 Task: Create a Board called Board0000000007 in Workspace WS0000000003 in Trello with Visibility as Workspace. Create a Board called Board0000000008 in Workspace WS0000000003 in Trello with Visibility as Private. Create a Board called Board0000000009 in Workspace WS0000000003 in Trello with Visibility as Public. Create Card Card0000000025 in Board Board0000000007 in Workspace WS0000000003 in Trello. Create Card Card0000000026 in Board Board0000000007 in Workspace WS0000000003 in Trello
Action: Mouse moved to (549, 36)
Screenshot: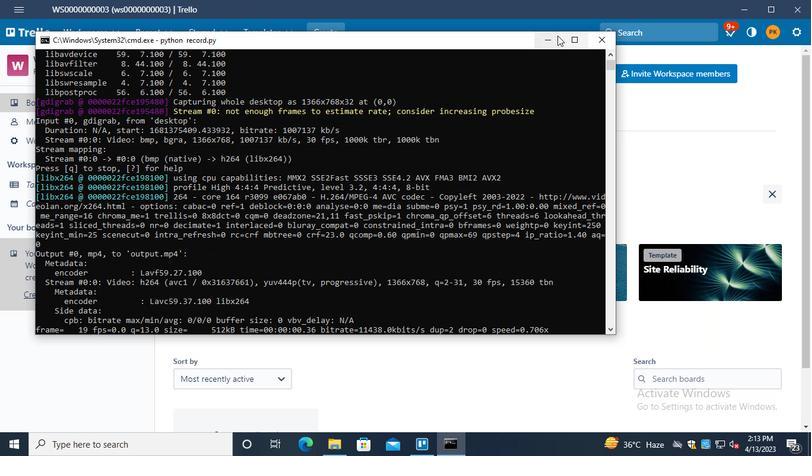 
Action: Mouse pressed left at (549, 36)
Screenshot: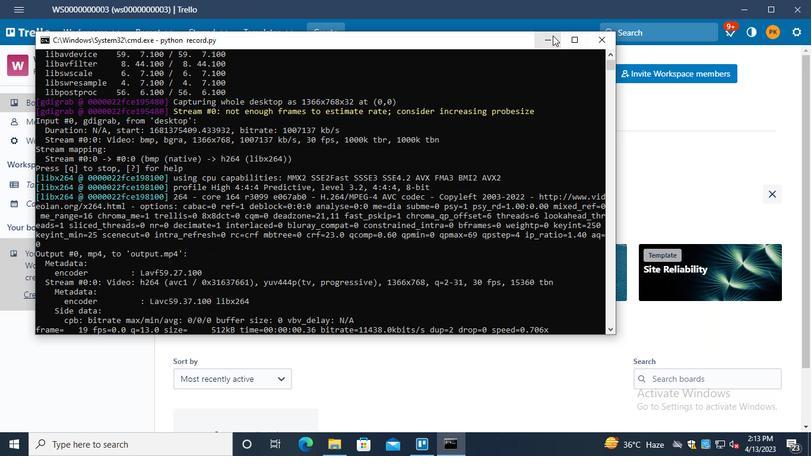 
Action: Mouse moved to (400, 71)
Screenshot: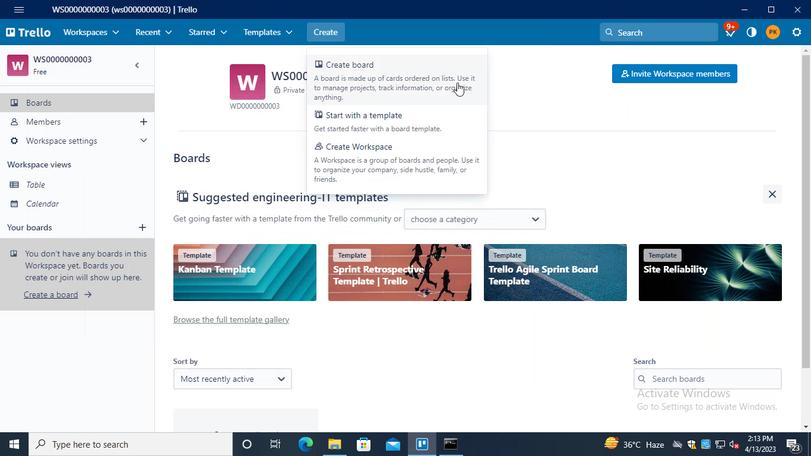 
Action: Mouse pressed left at (400, 71)
Screenshot: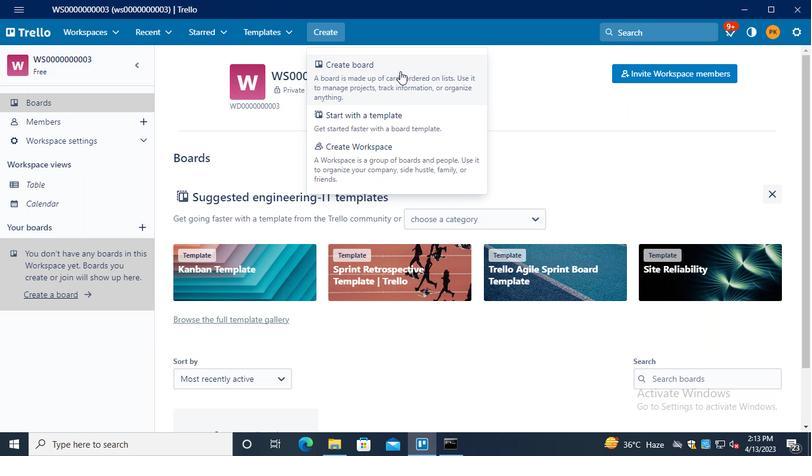 
Action: Mouse moved to (367, 248)
Screenshot: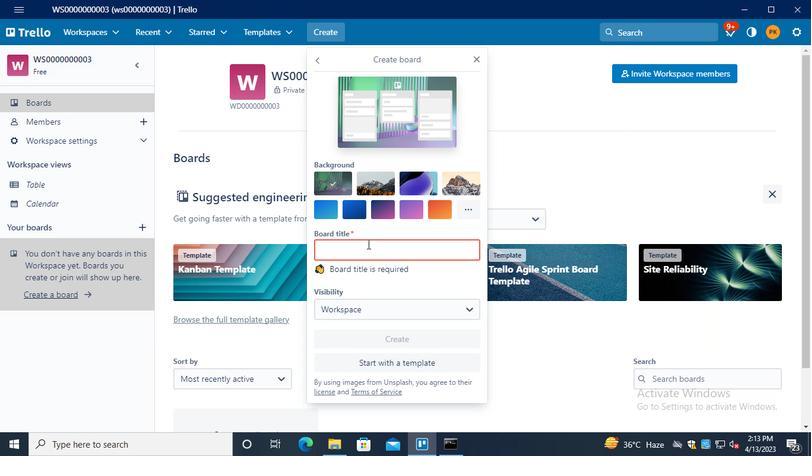 
Action: Keyboard Key.shift
Screenshot: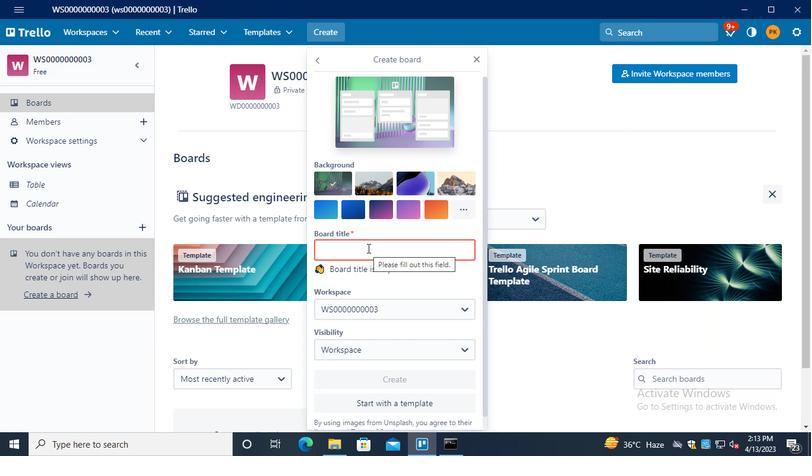 
Action: Keyboard Key.shift
Screenshot: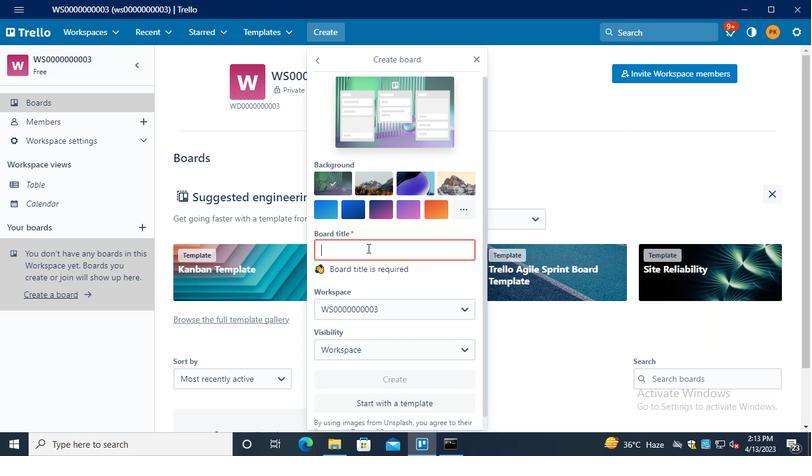 
Action: Keyboard Key.shift
Screenshot: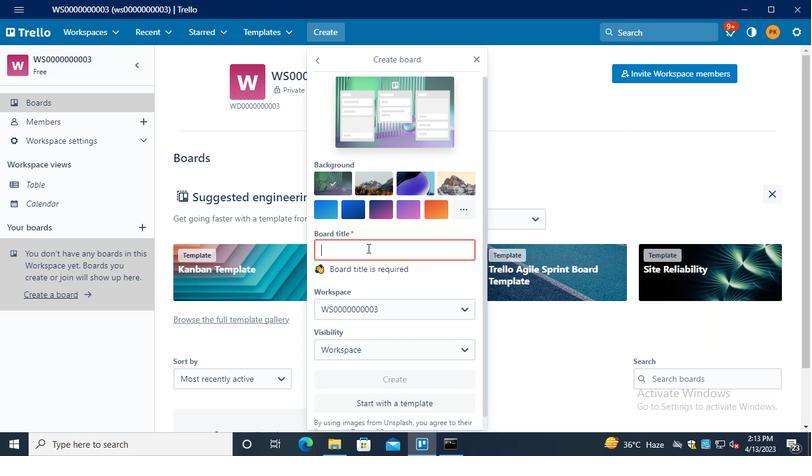 
Action: Keyboard Key.shift
Screenshot: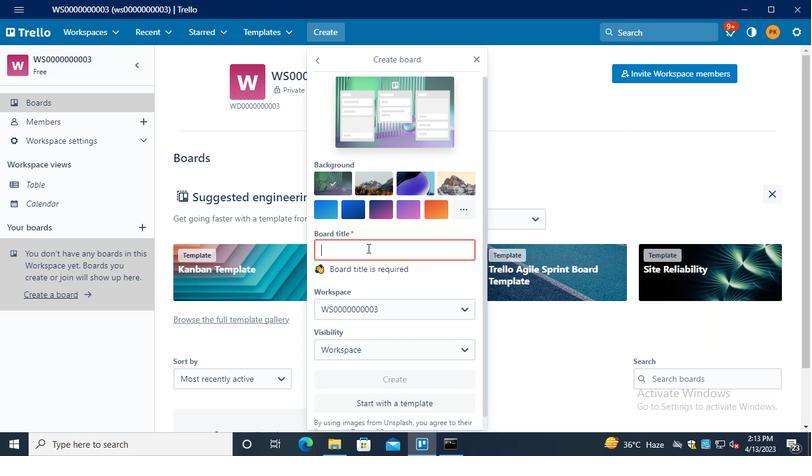 
Action: Keyboard Key.shift
Screenshot: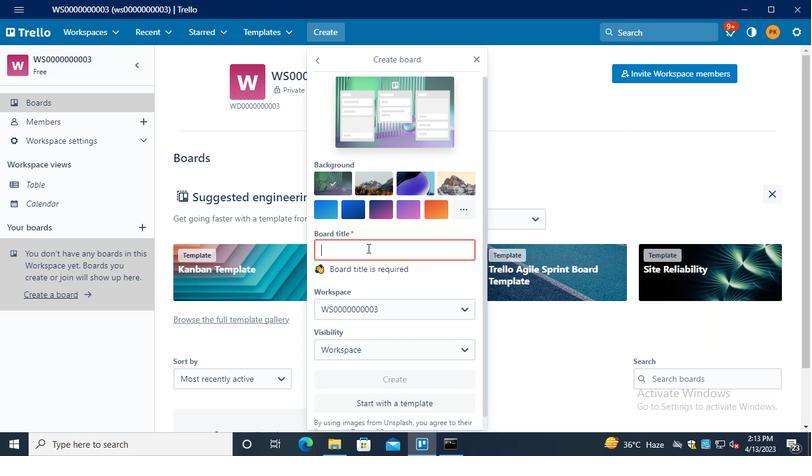 
Action: Keyboard Key.shift
Screenshot: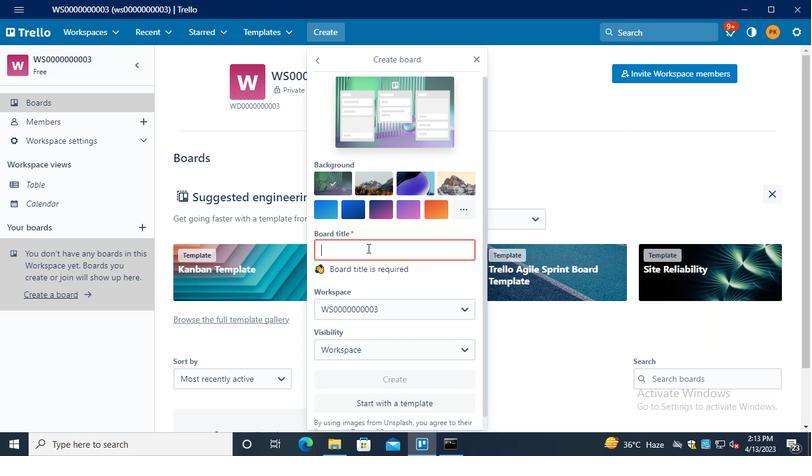 
Action: Keyboard Key.shift
Screenshot: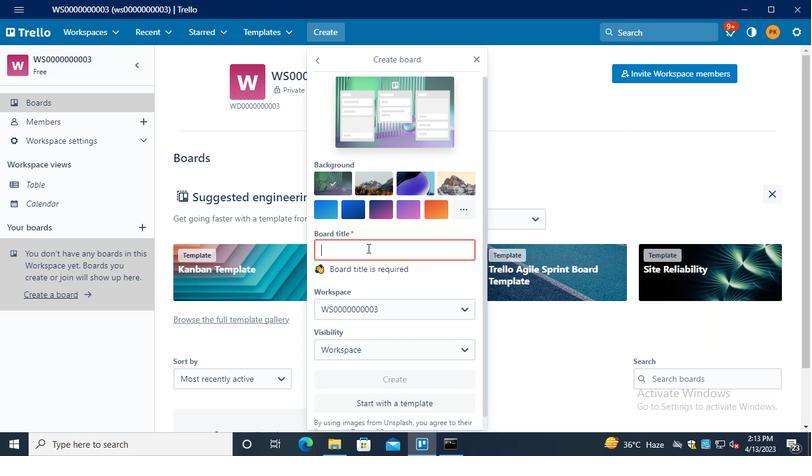 
Action: Keyboard Key.shift
Screenshot: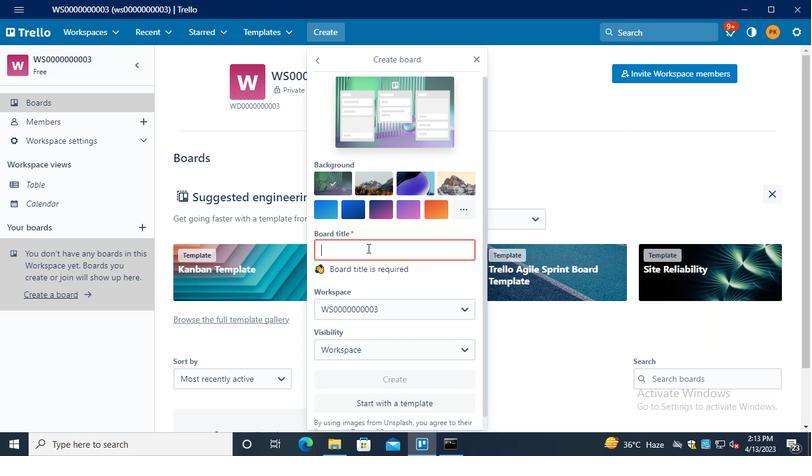 
Action: Keyboard Key.shift
Screenshot: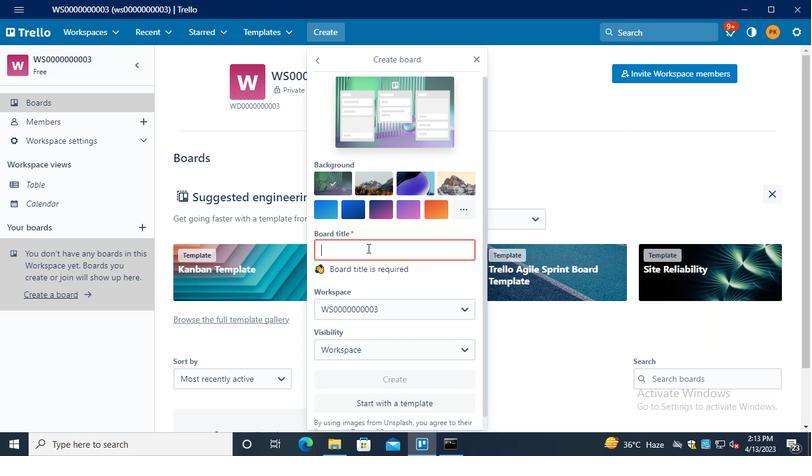 
Action: Keyboard Key.shift
Screenshot: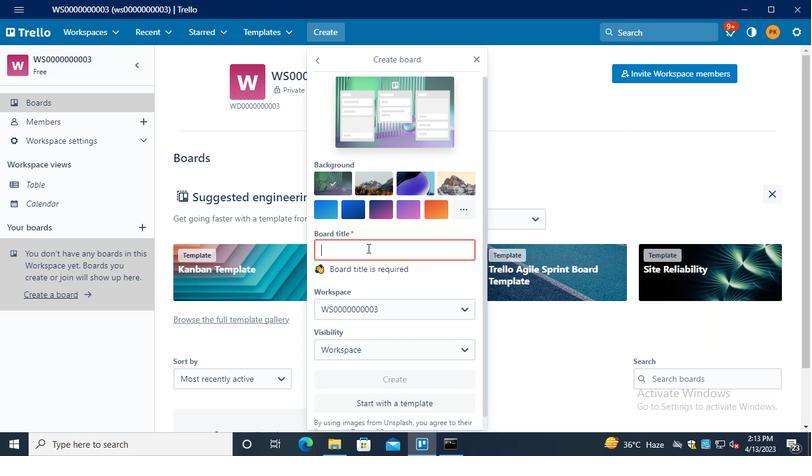 
Action: Keyboard Key.shift
Screenshot: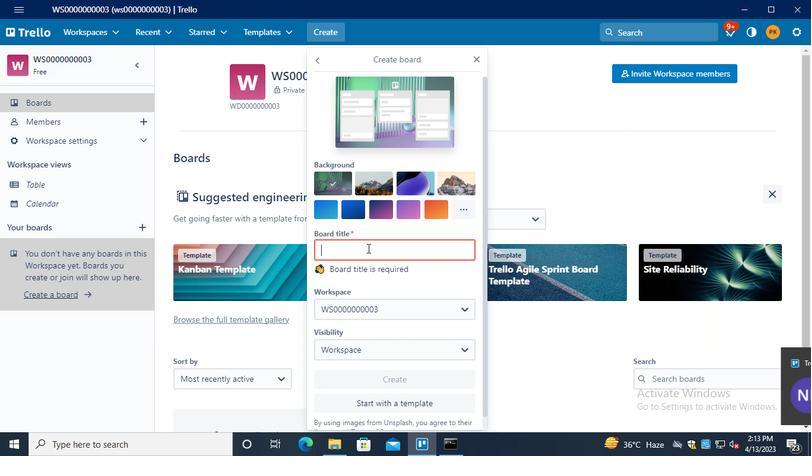 
Action: Keyboard Key.shift
Screenshot: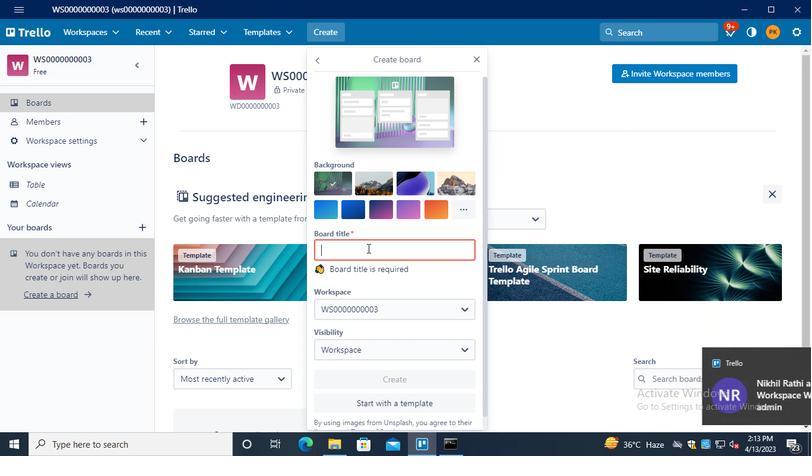 
Action: Keyboard Key.shift
Screenshot: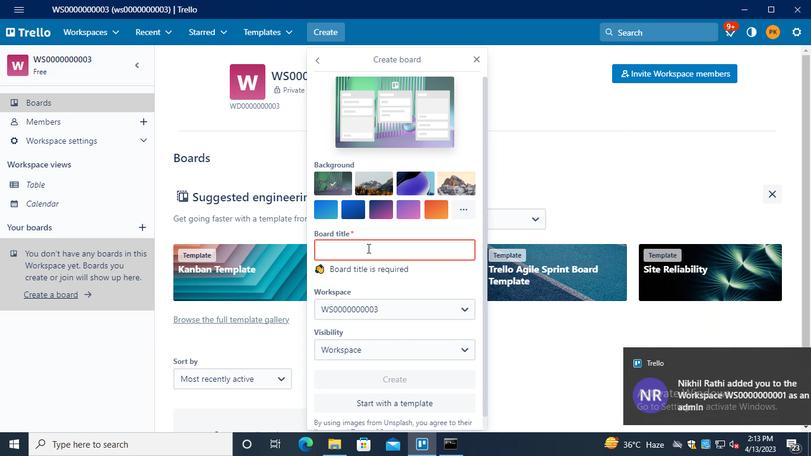 
Action: Keyboard Key.shift
Screenshot: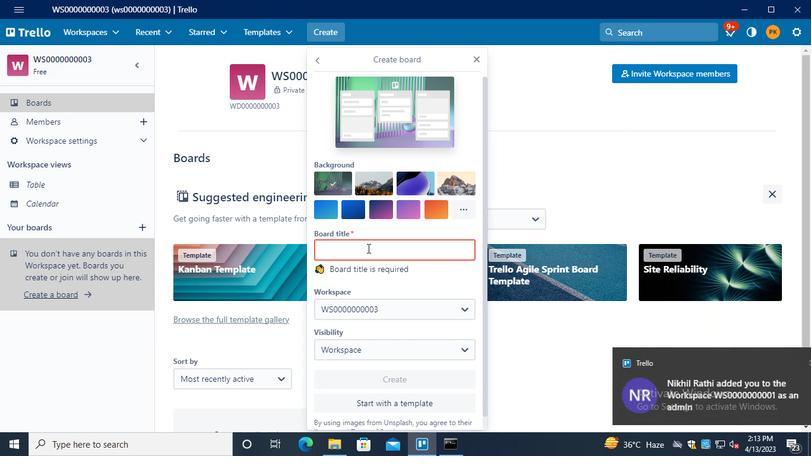 
Action: Keyboard B
Screenshot: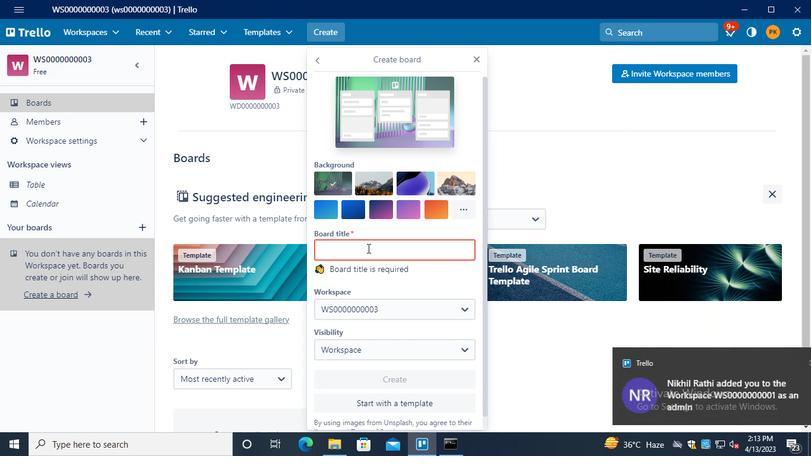 
Action: Keyboard o
Screenshot: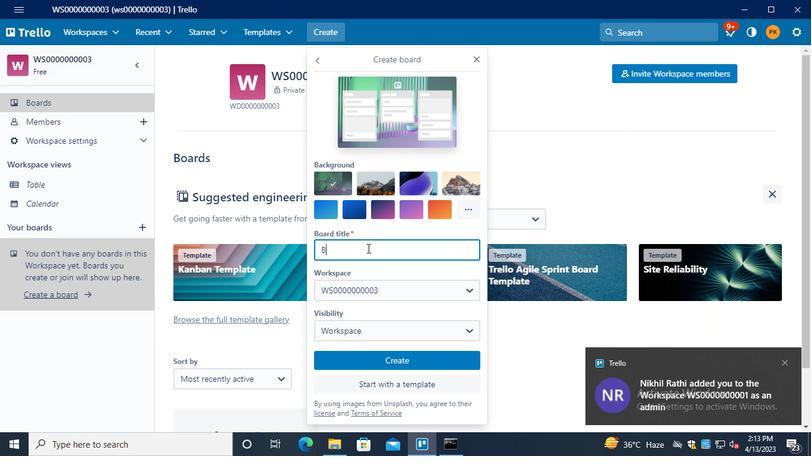
Action: Keyboard a
Screenshot: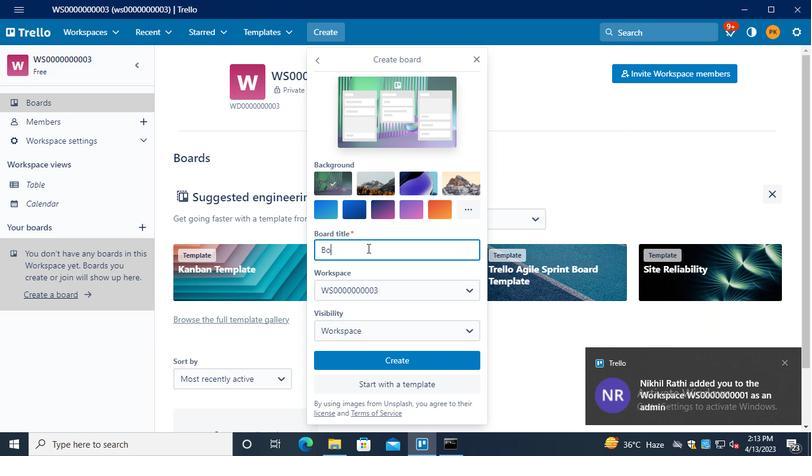 
Action: Keyboard r
Screenshot: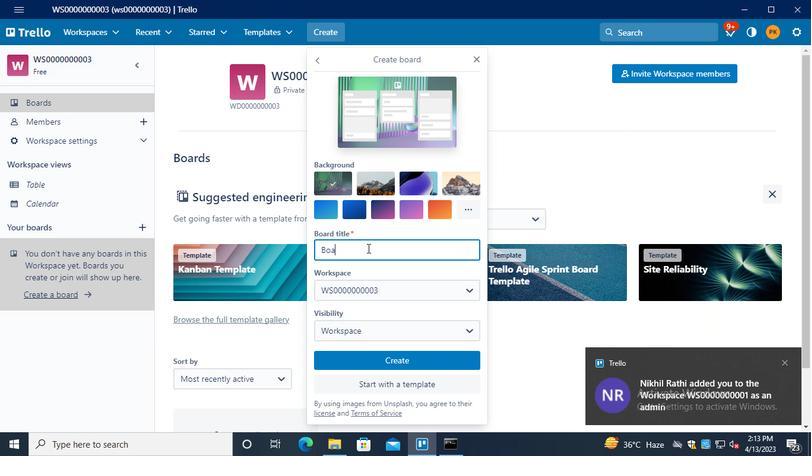 
Action: Keyboard d
Screenshot: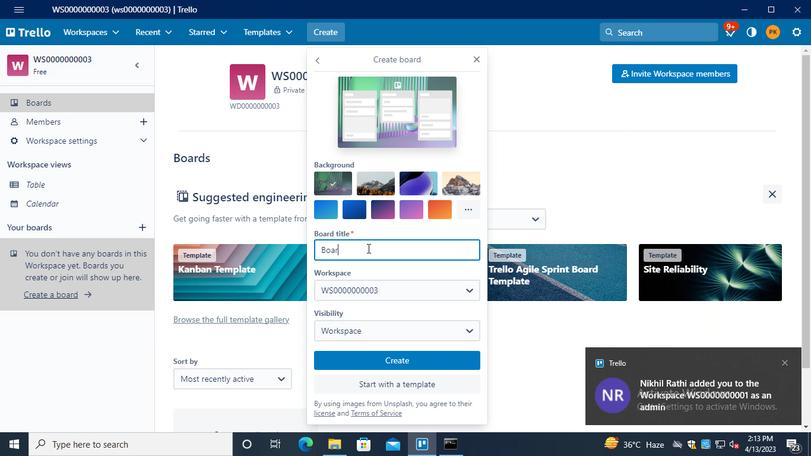 
Action: Keyboard <96>
Screenshot: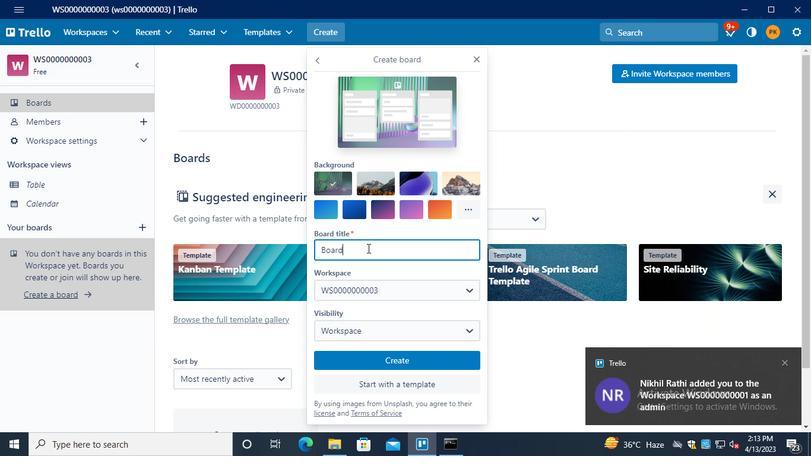 
Action: Keyboard <96>
Screenshot: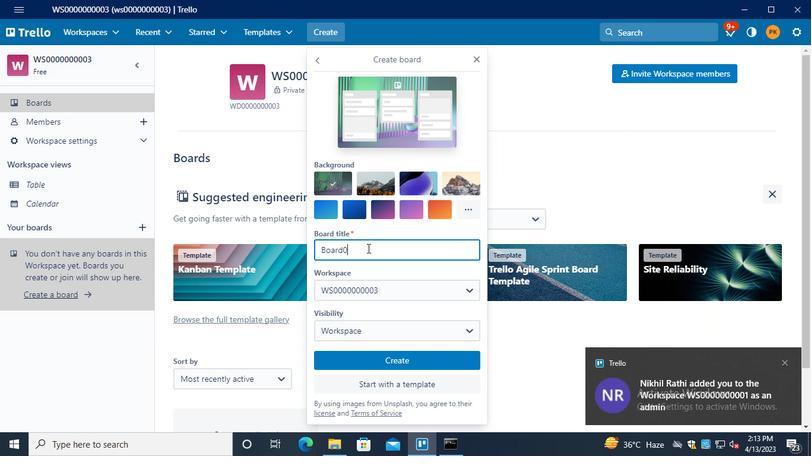 
Action: Keyboard <96>
Screenshot: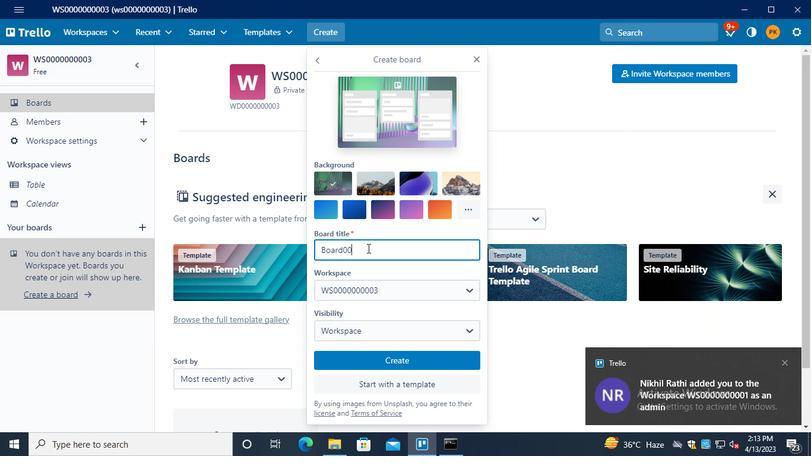 
Action: Keyboard <96>
Screenshot: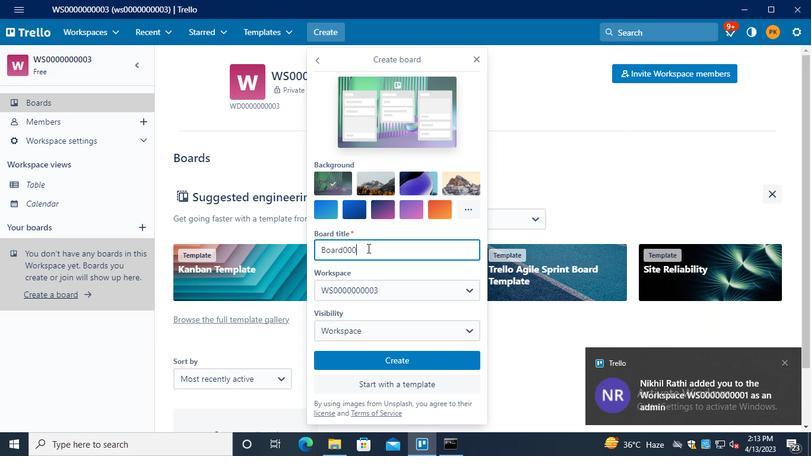 
Action: Keyboard <96>
Screenshot: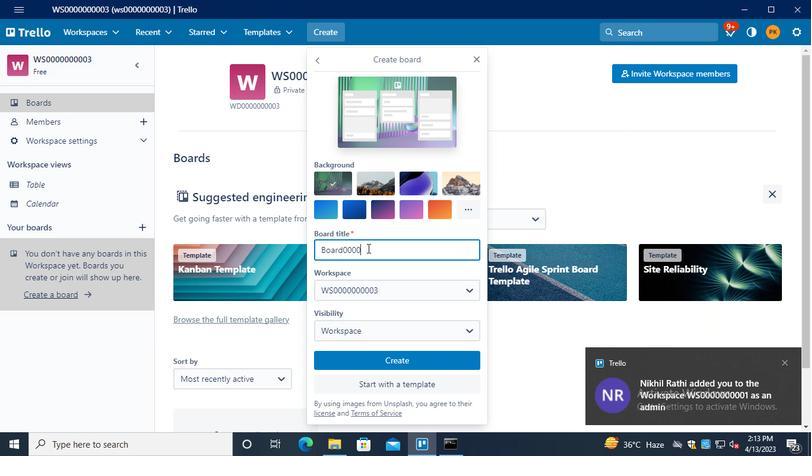 
Action: Keyboard <96>
Screenshot: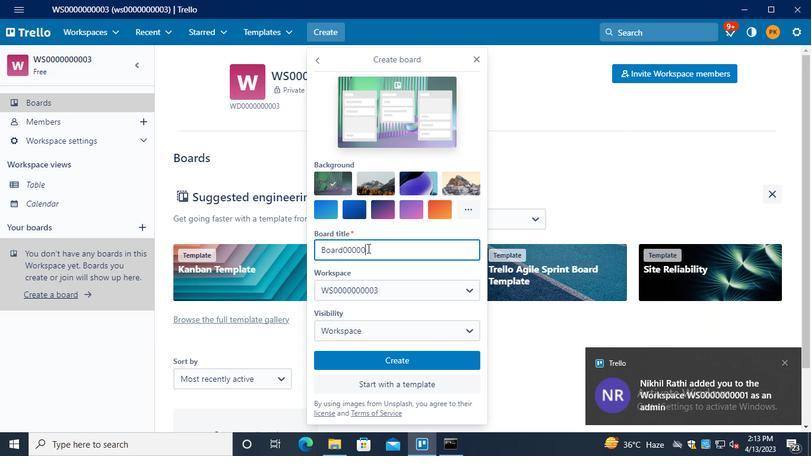 
Action: Keyboard <96>
Screenshot: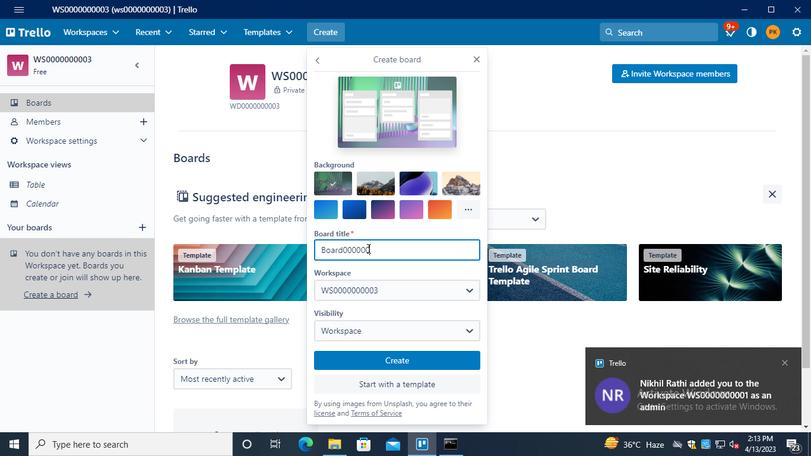 
Action: Keyboard <96>
Screenshot: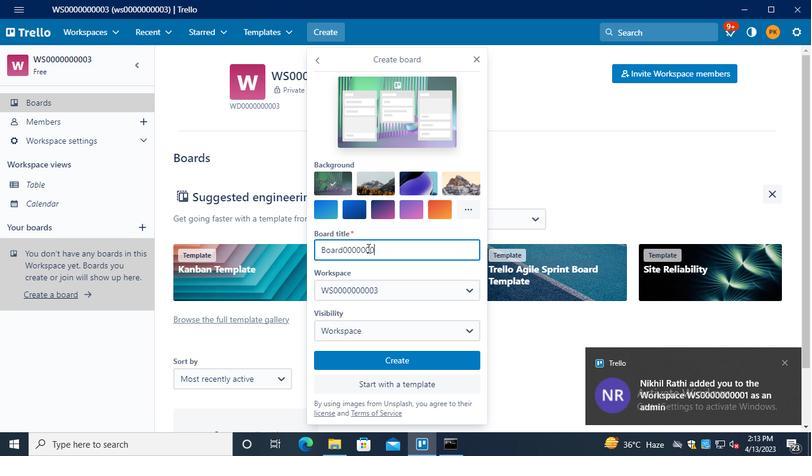 
Action: Keyboard <96>
Screenshot: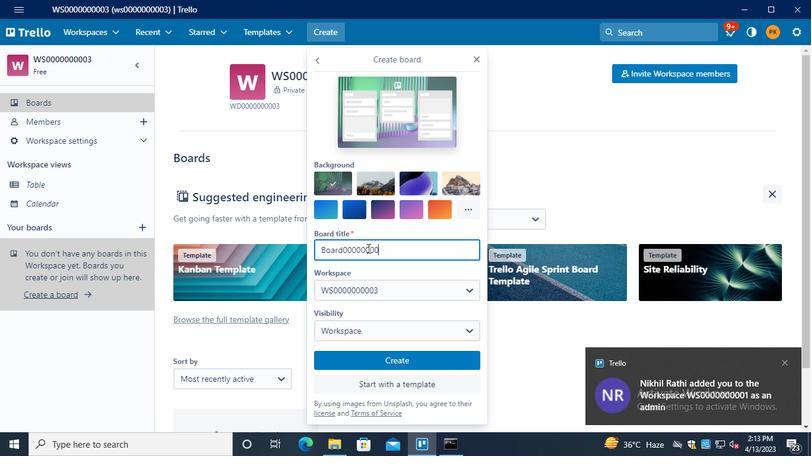 
Action: Keyboard <103>
Screenshot: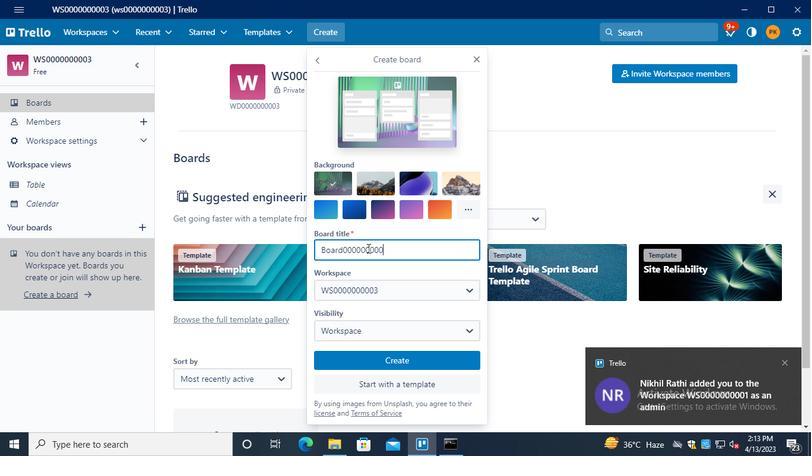 
Action: Mouse moved to (380, 361)
Screenshot: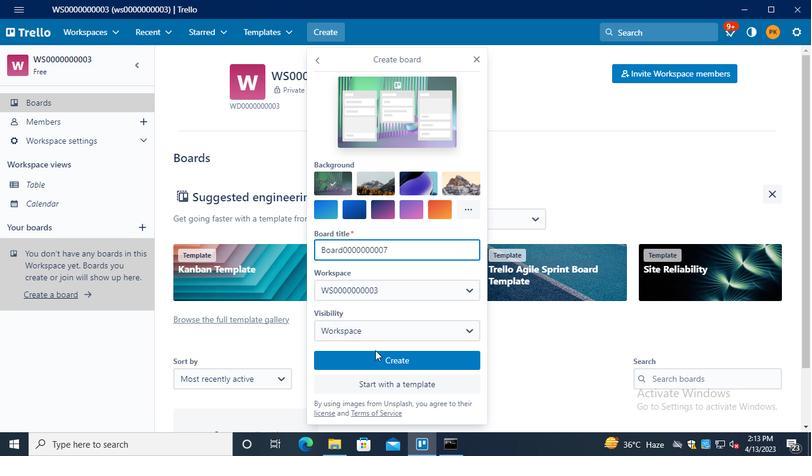 
Action: Mouse pressed left at (380, 361)
Screenshot: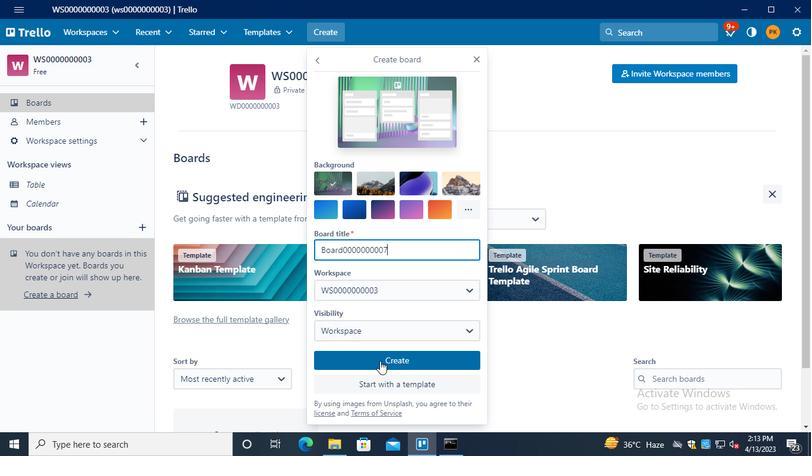 
Action: Mouse moved to (334, 27)
Screenshot: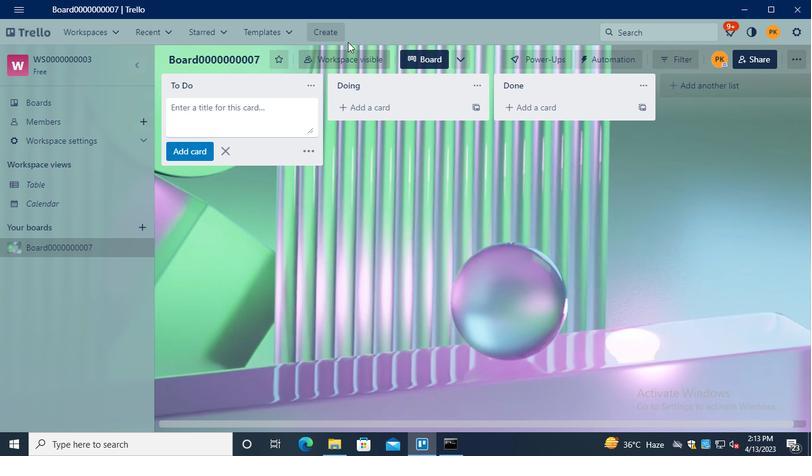 
Action: Mouse pressed left at (334, 27)
Screenshot: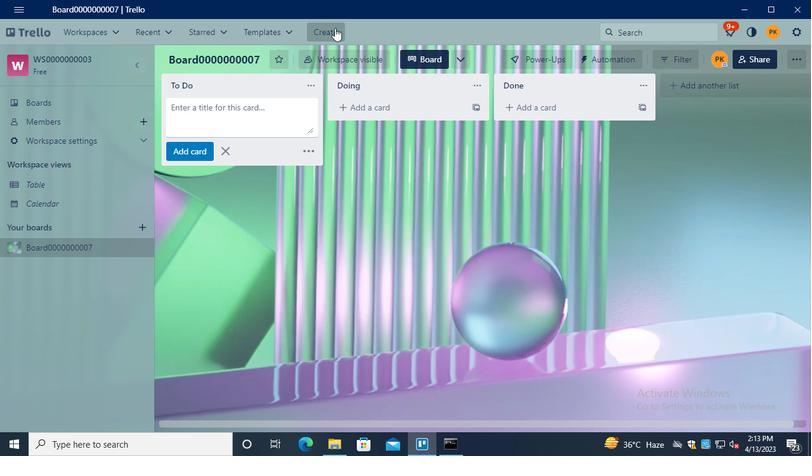 
Action: Mouse moved to (359, 69)
Screenshot: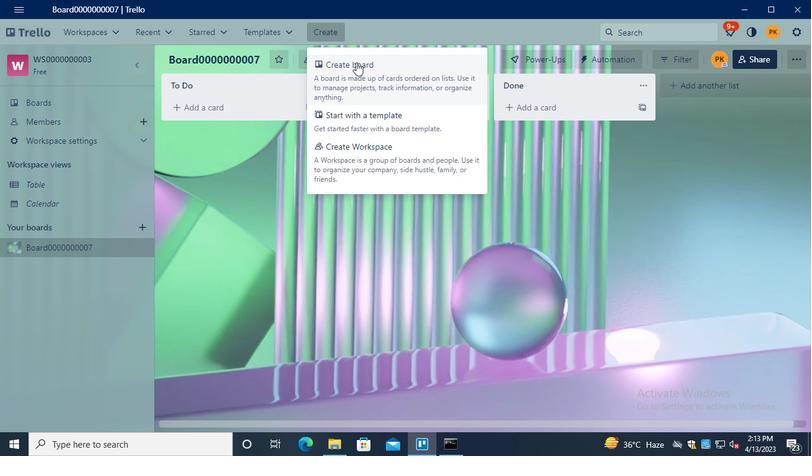 
Action: Mouse pressed left at (359, 69)
Screenshot: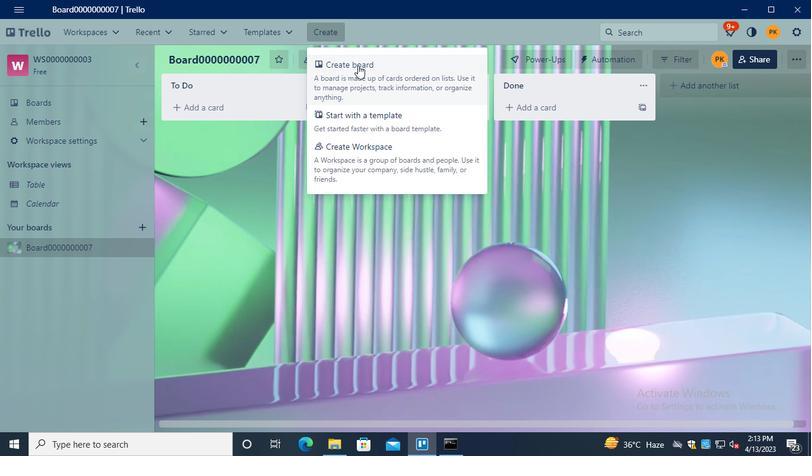 
Action: Mouse moved to (379, 267)
Screenshot: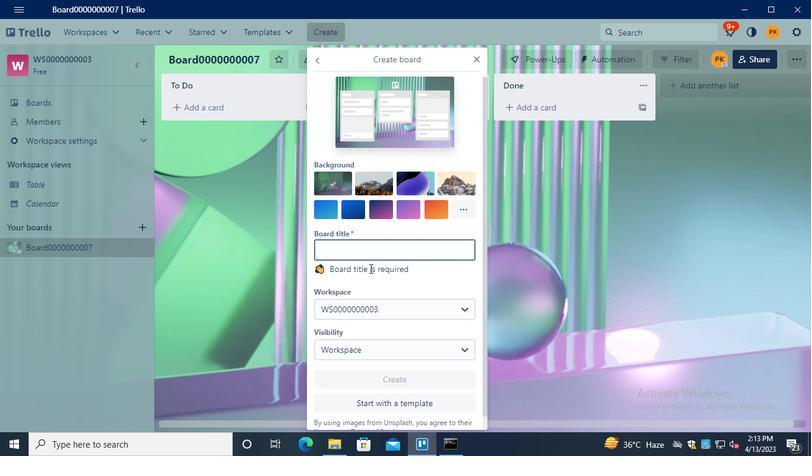 
Action: Keyboard Key.shift
Screenshot: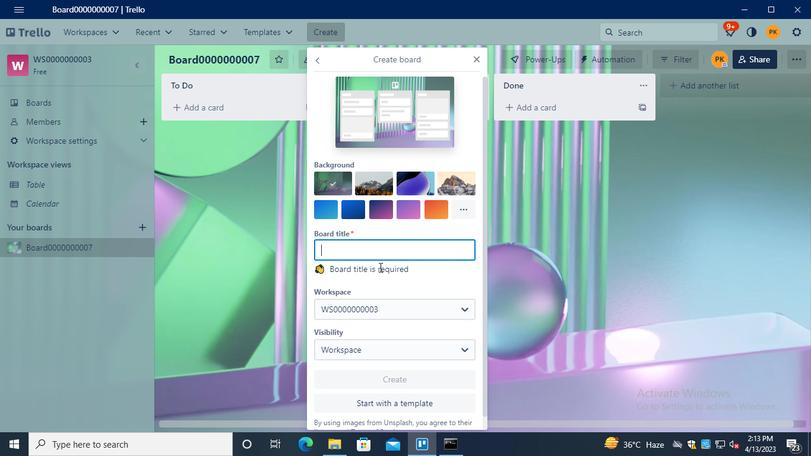
Action: Keyboard B
Screenshot: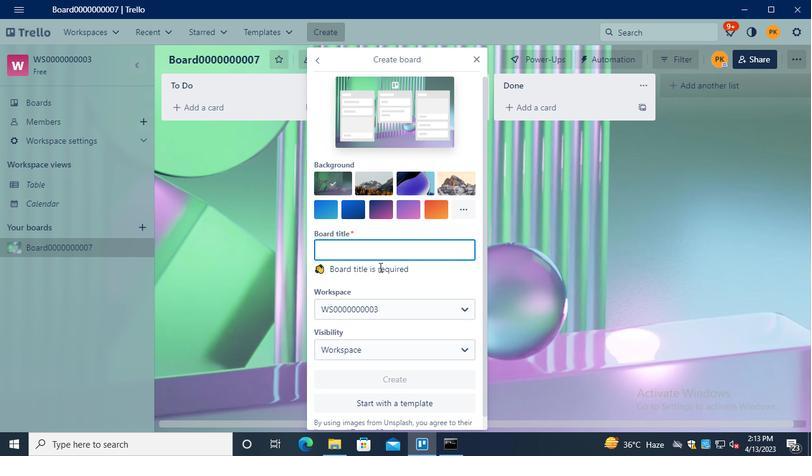 
Action: Keyboard o
Screenshot: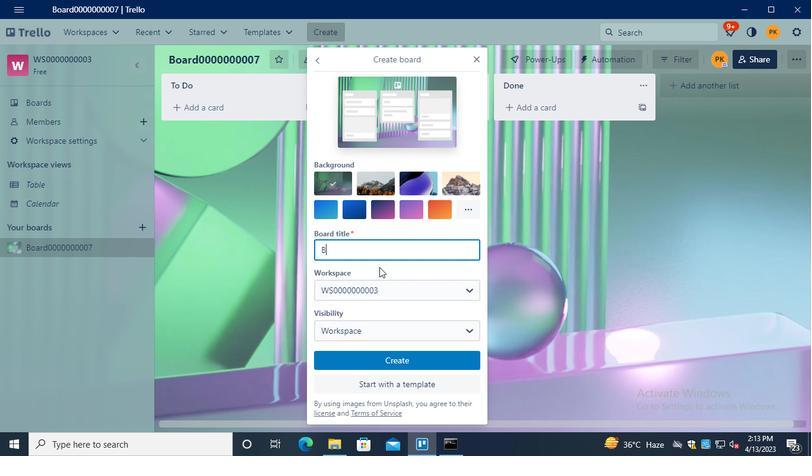 
Action: Keyboard a
Screenshot: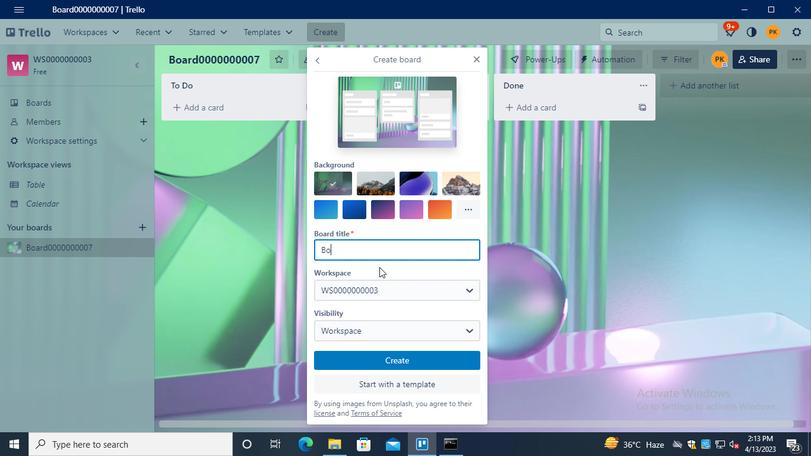 
Action: Keyboard r
Screenshot: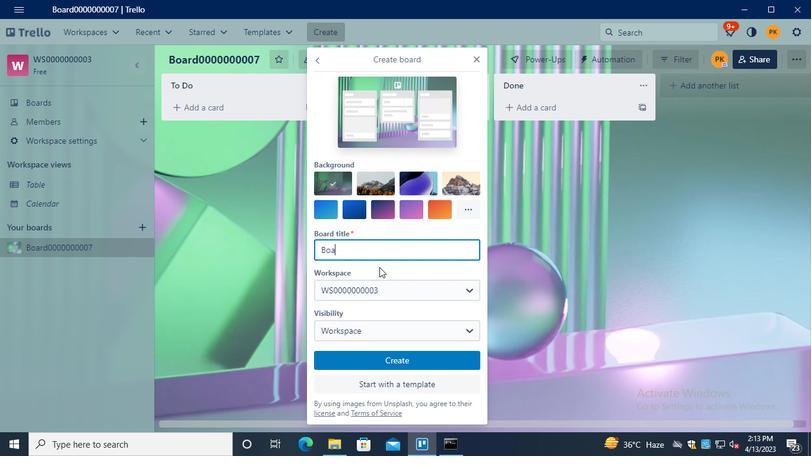 
Action: Keyboard d
Screenshot: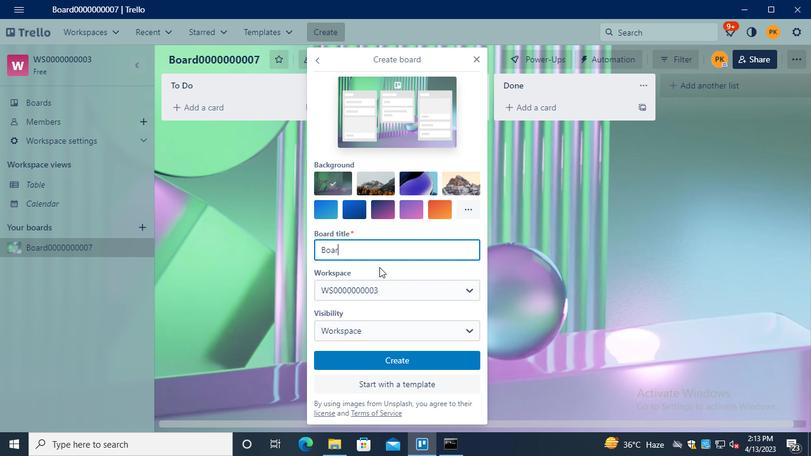 
Action: Keyboard <96>
Screenshot: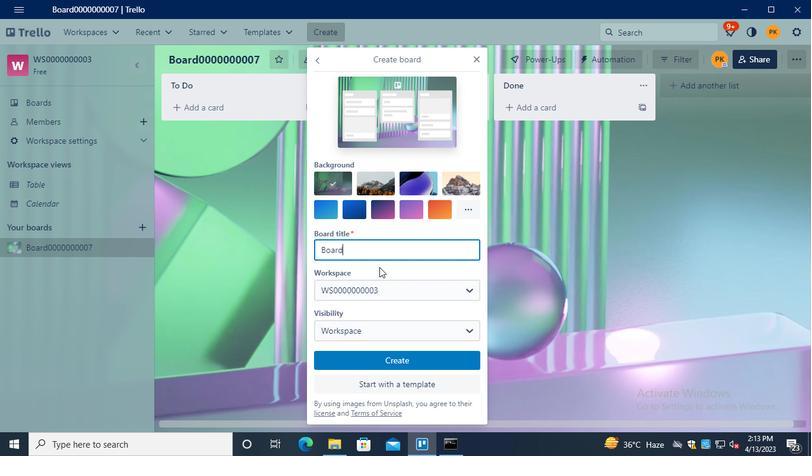 
Action: Keyboard <96>
Screenshot: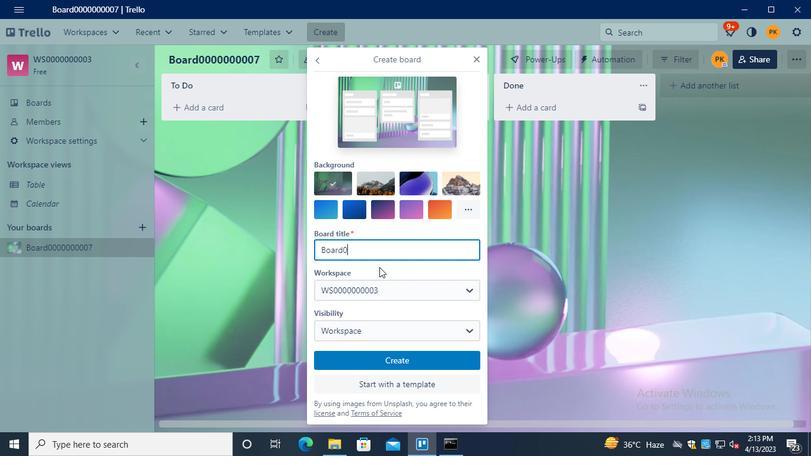 
Action: Keyboard <96>
Screenshot: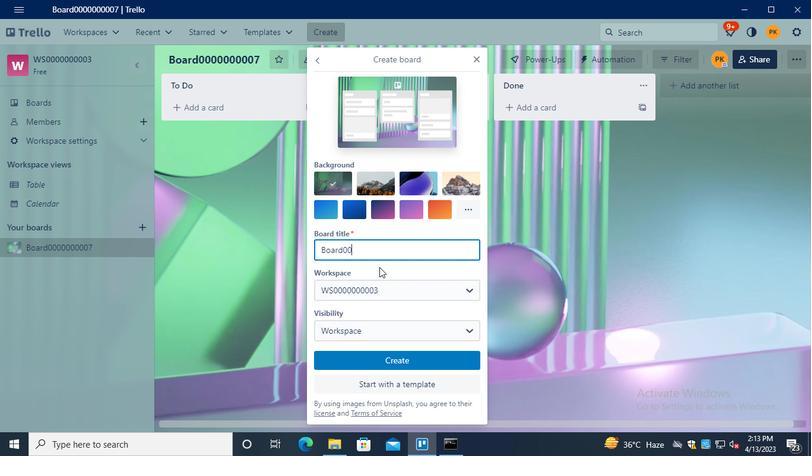 
Action: Keyboard <96>
Screenshot: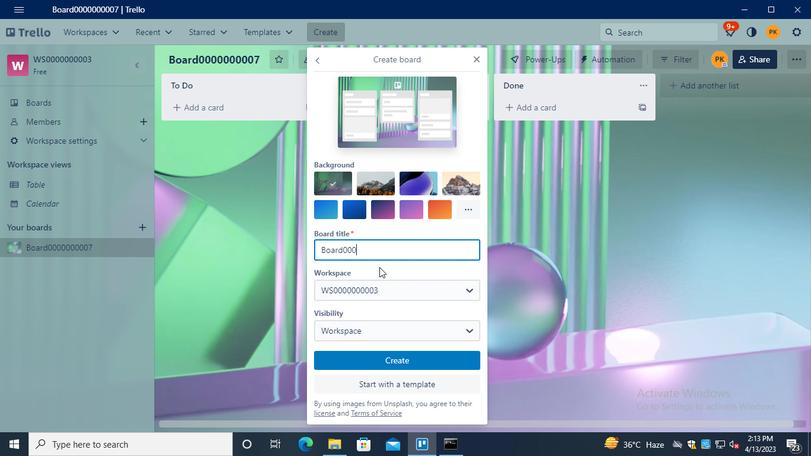 
Action: Keyboard <96>
Screenshot: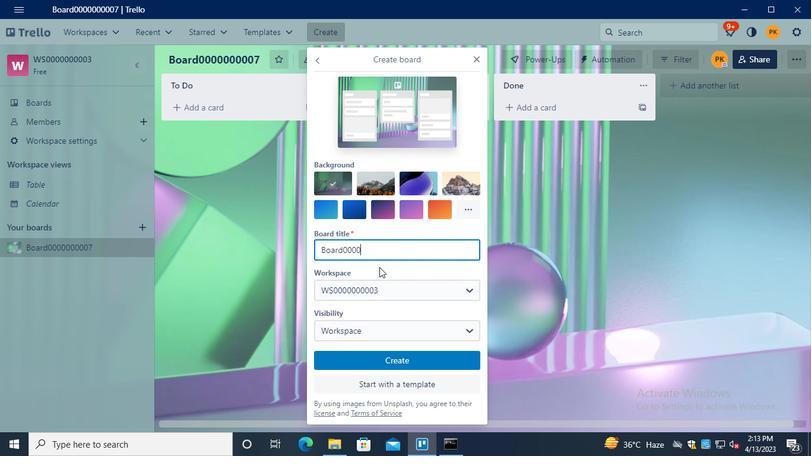 
Action: Keyboard <96>
Screenshot: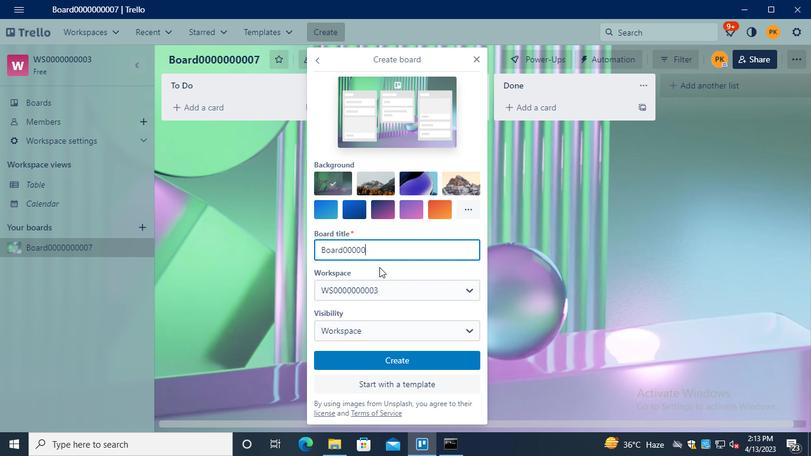 
Action: Keyboard <96>
Screenshot: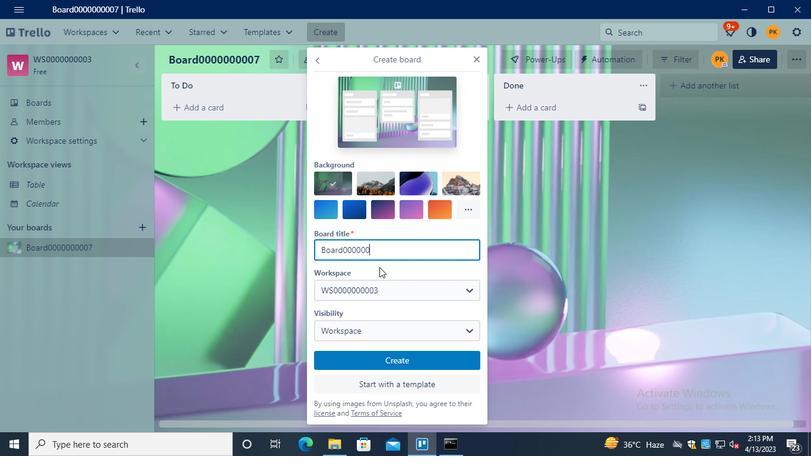 
Action: Keyboard <96>
Screenshot: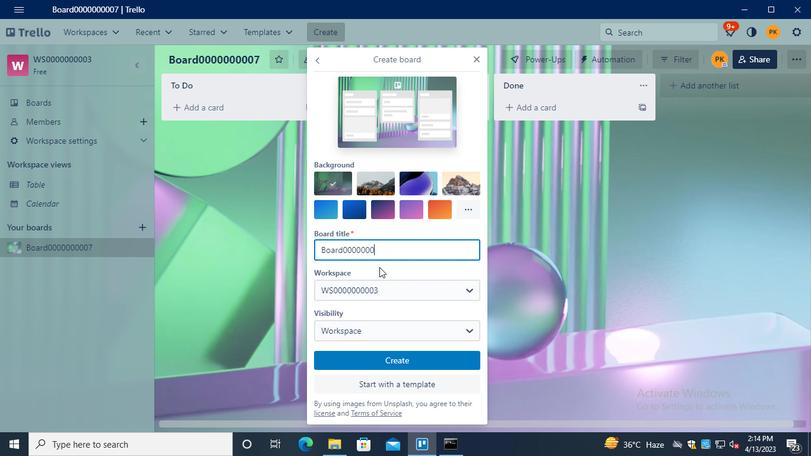 
Action: Keyboard <96>
Screenshot: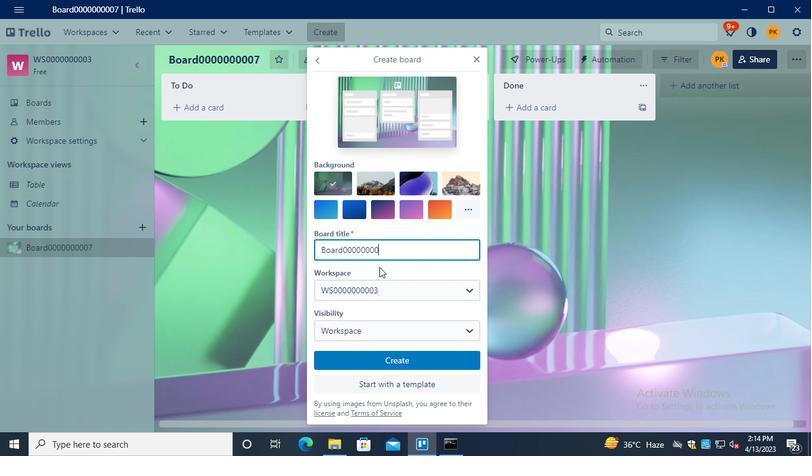 
Action: Keyboard <104>
Screenshot: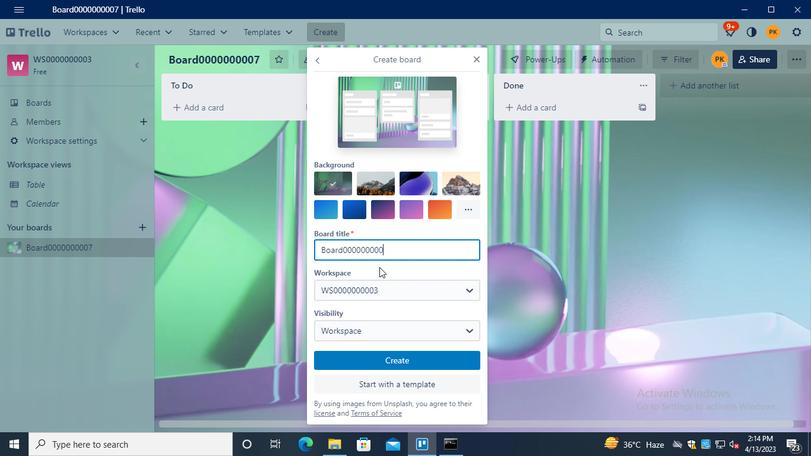 
Action: Mouse moved to (383, 331)
Screenshot: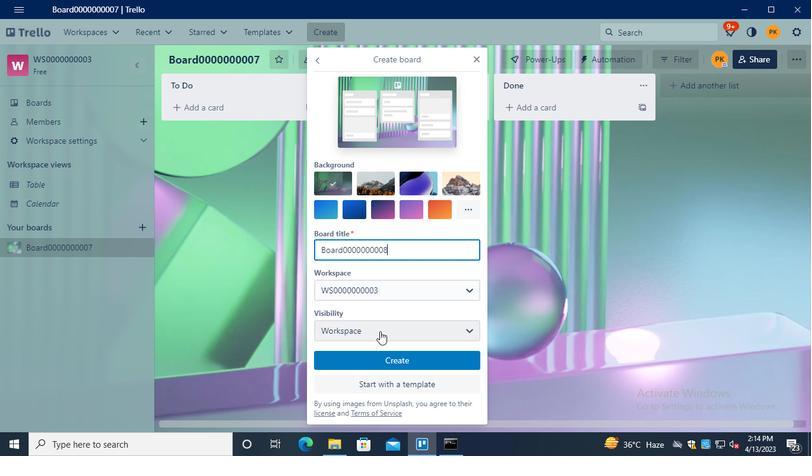 
Action: Mouse pressed left at (383, 331)
Screenshot: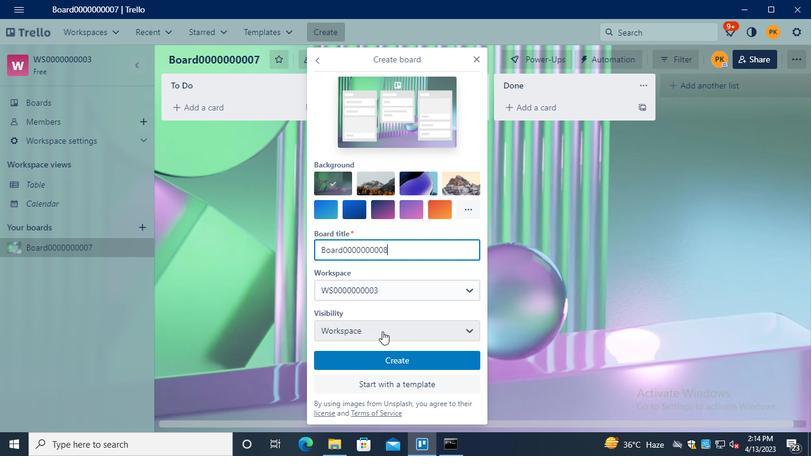 
Action: Mouse moved to (374, 361)
Screenshot: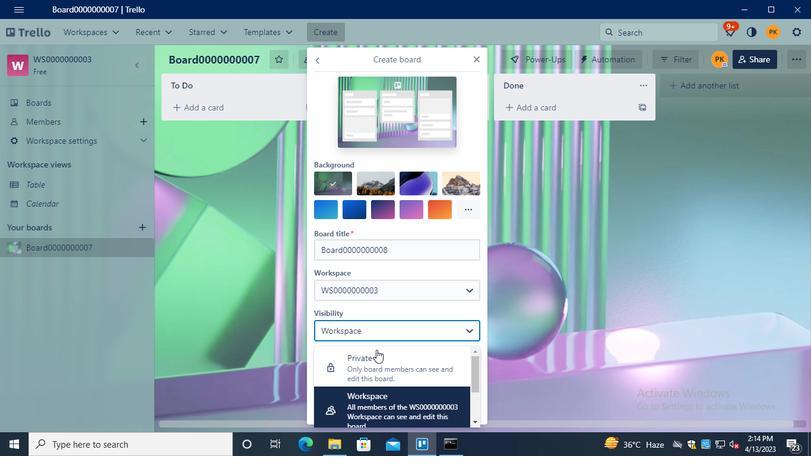 
Action: Mouse pressed left at (374, 361)
Screenshot: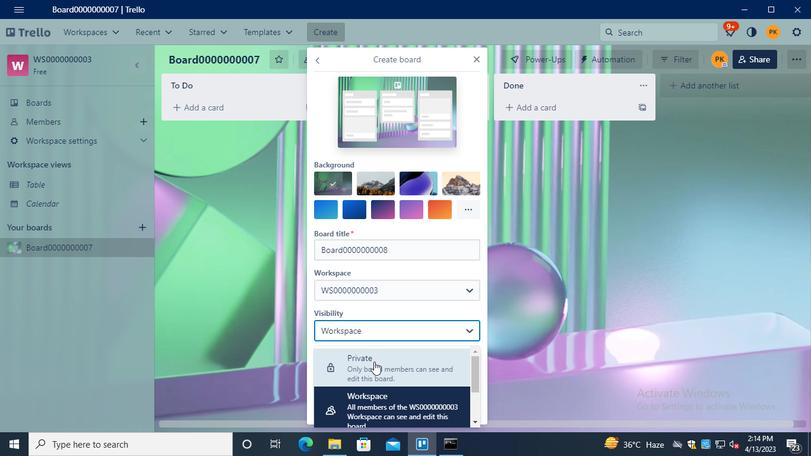 
Action: Mouse moved to (392, 363)
Screenshot: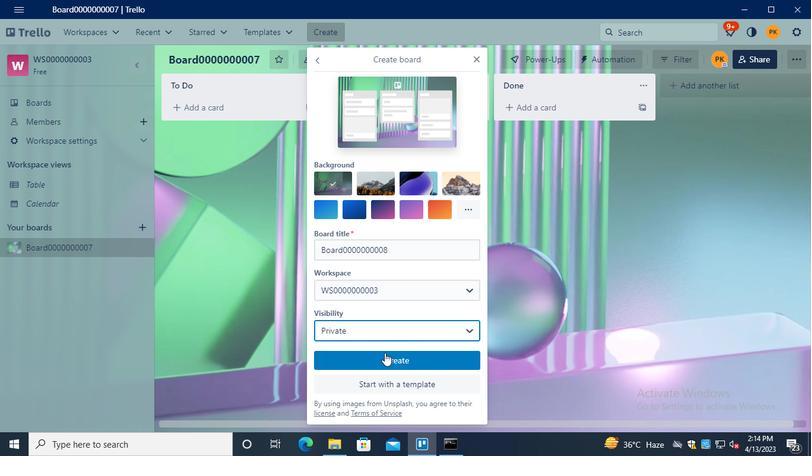 
Action: Mouse pressed left at (392, 363)
Screenshot: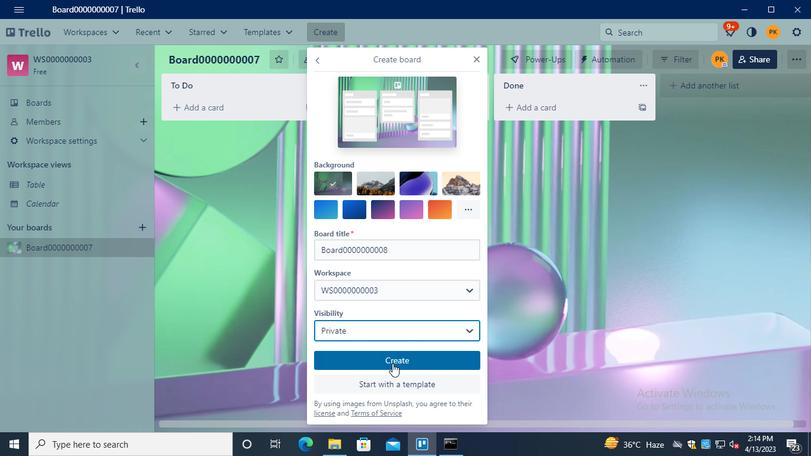 
Action: Mouse moved to (323, 29)
Screenshot: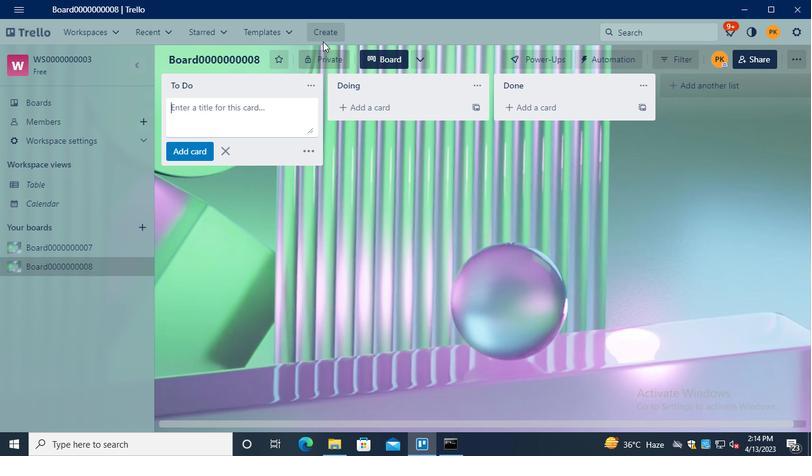 
Action: Mouse pressed left at (323, 29)
Screenshot: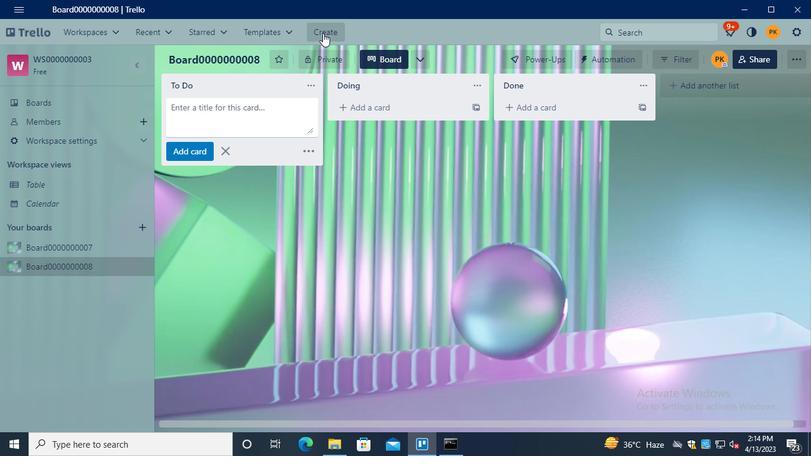 
Action: Mouse moved to (352, 86)
Screenshot: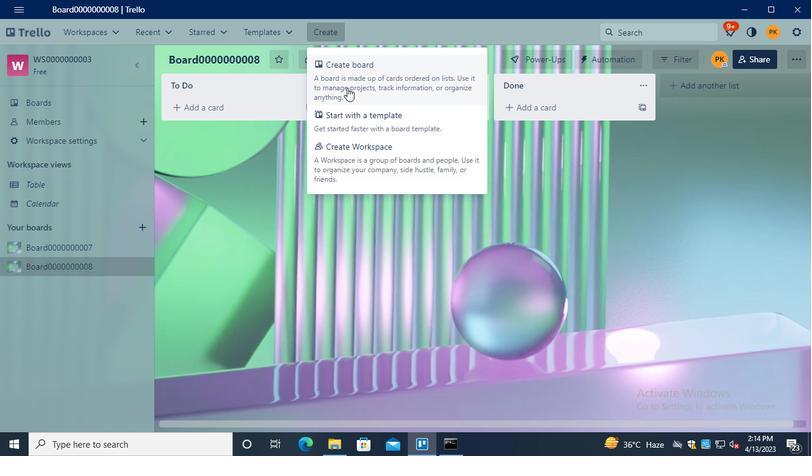 
Action: Mouse pressed left at (352, 86)
Screenshot: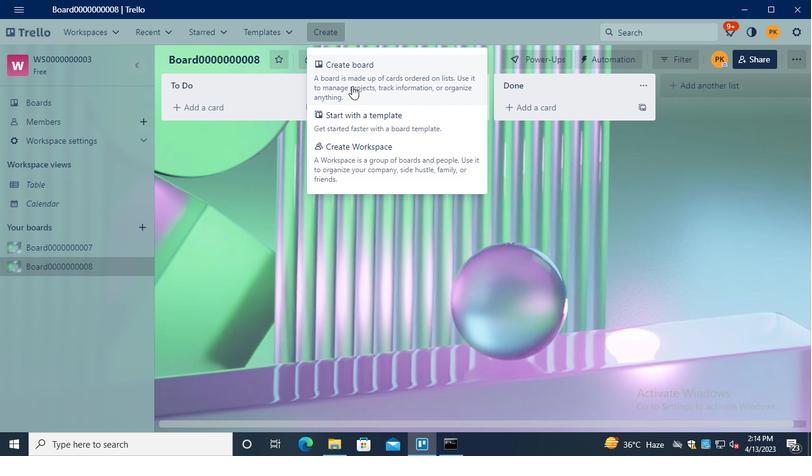 
Action: Mouse moved to (381, 254)
Screenshot: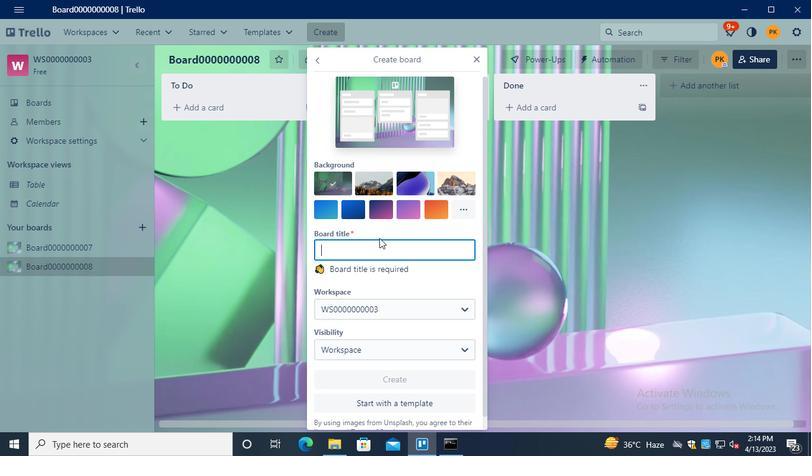 
Action: Keyboard Key.shift
Screenshot: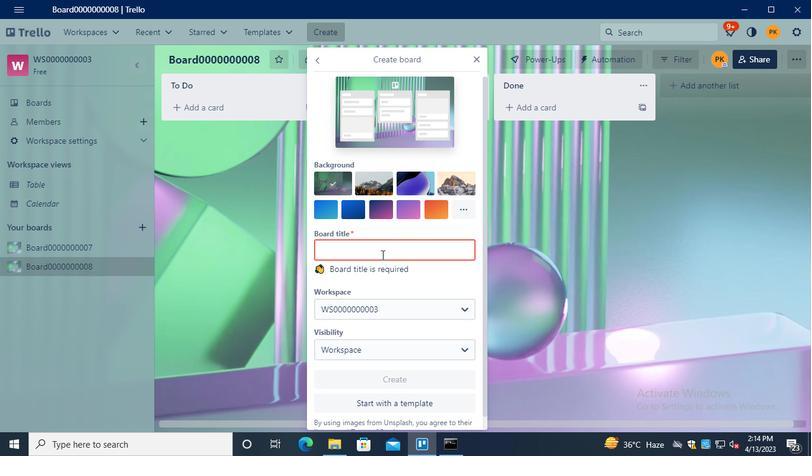 
Action: Mouse moved to (381, 254)
Screenshot: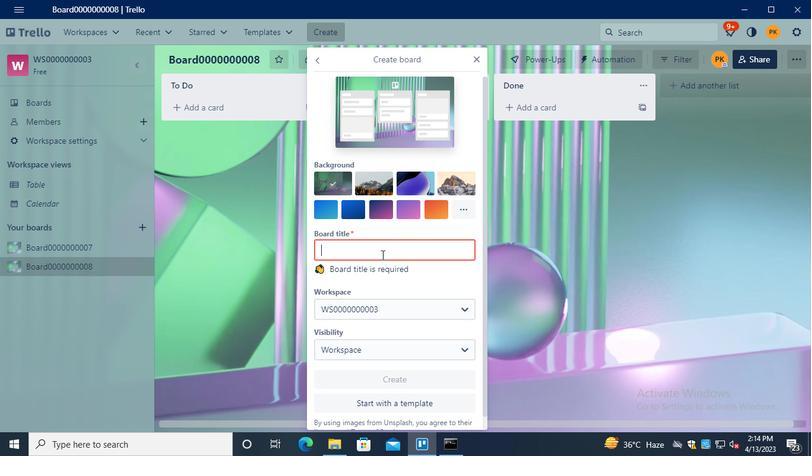 
Action: Keyboard B
Screenshot: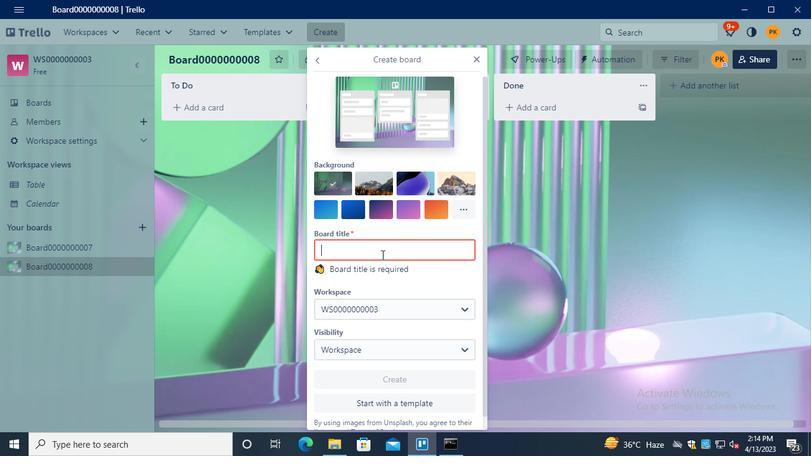 
Action: Keyboard o
Screenshot: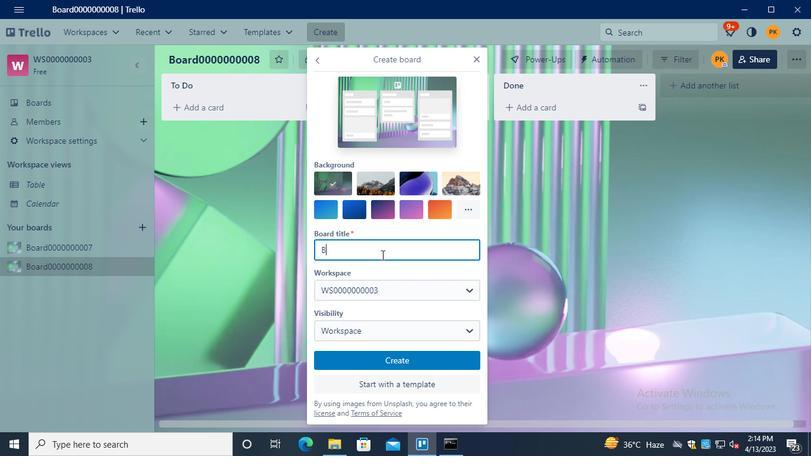 
Action: Keyboard a
Screenshot: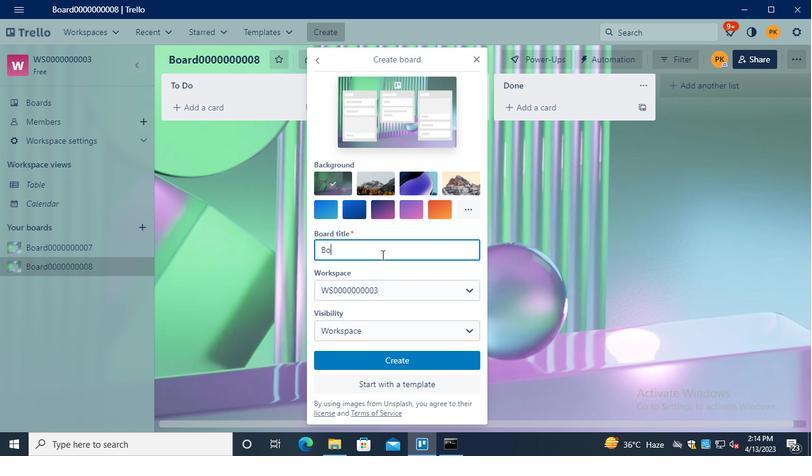 
Action: Keyboard r
Screenshot: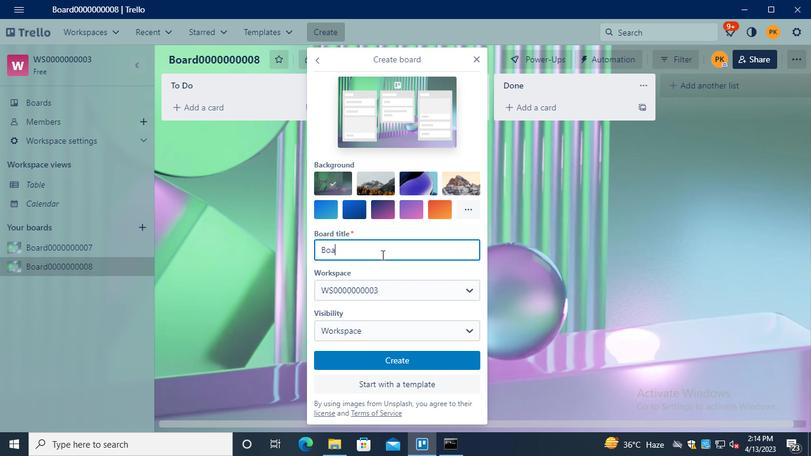 
Action: Keyboard d
Screenshot: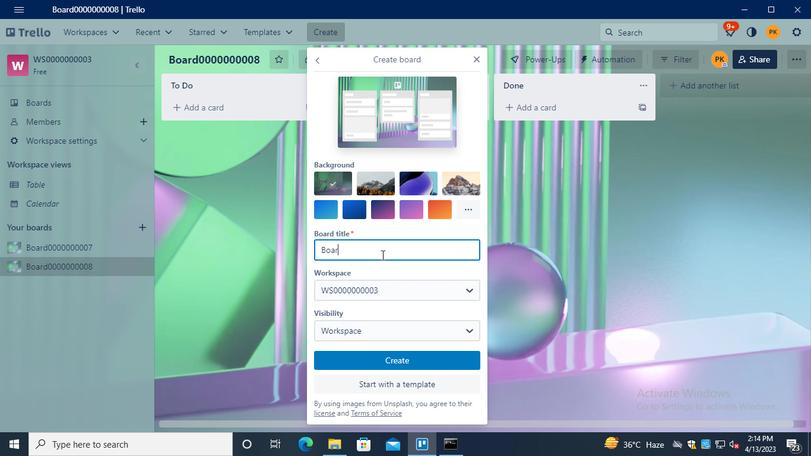
Action: Keyboard <96>
Screenshot: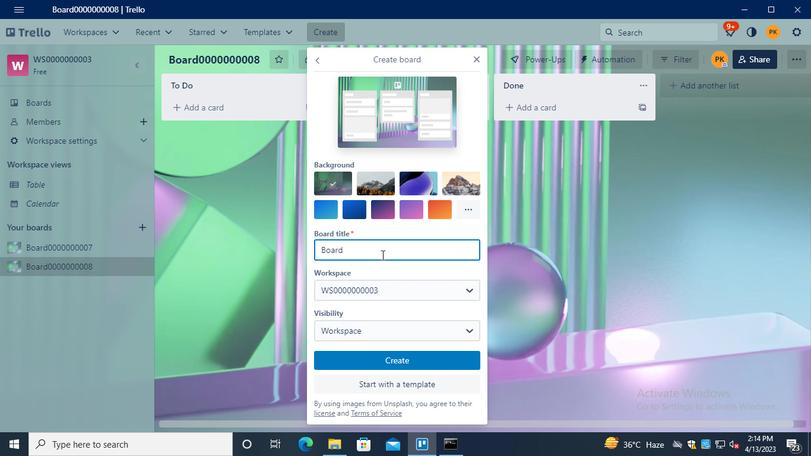
Action: Keyboard <96>
Screenshot: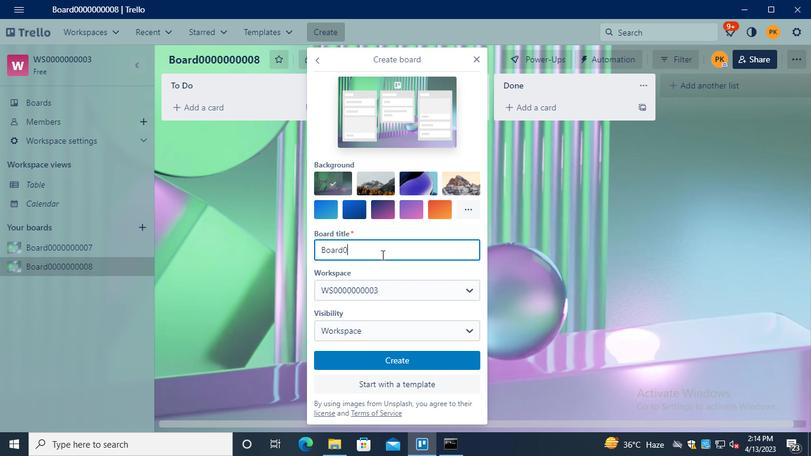 
Action: Keyboard <96>
Screenshot: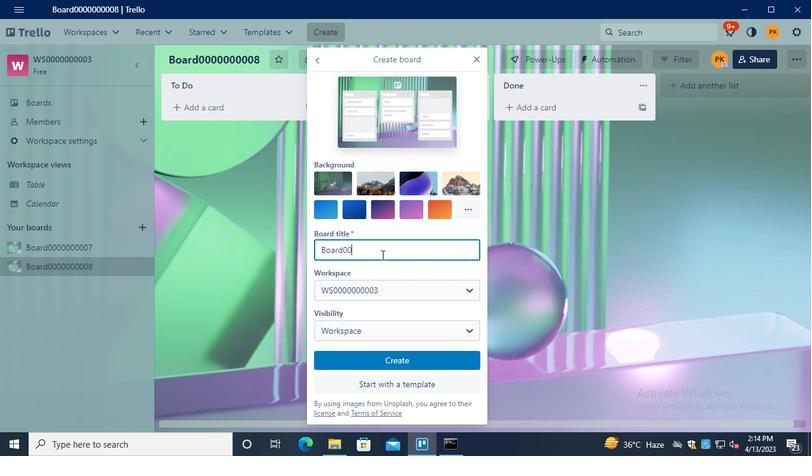 
Action: Keyboard <96>
Screenshot: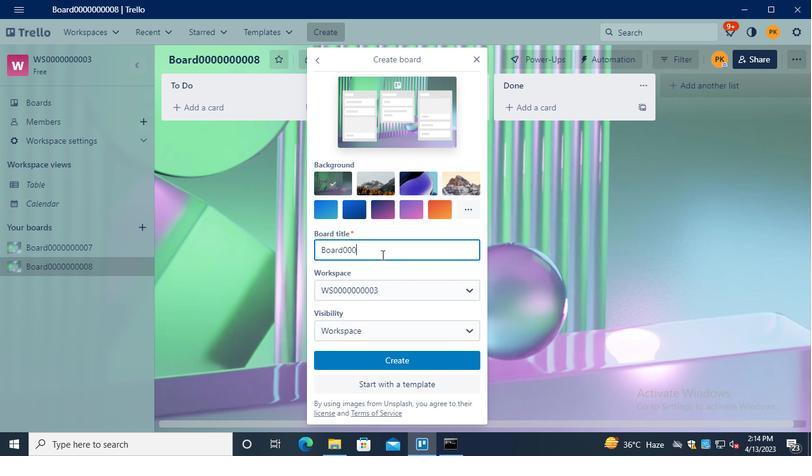 
Action: Keyboard <96>
Screenshot: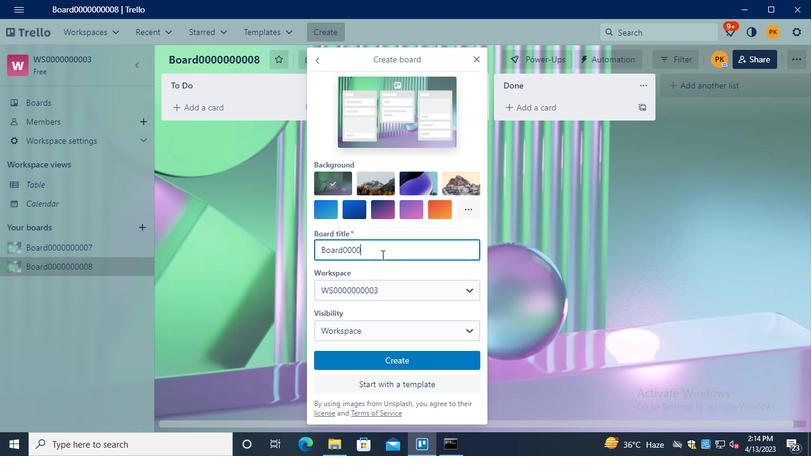 
Action: Keyboard <96>
Screenshot: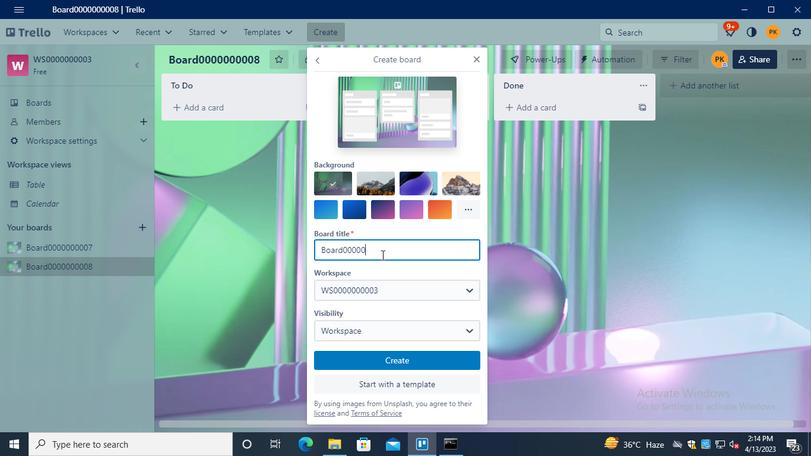 
Action: Keyboard <96>
Screenshot: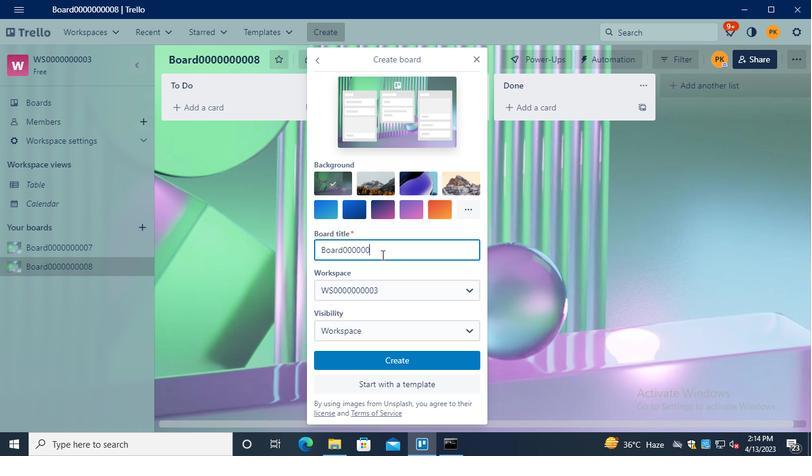 
Action: Keyboard <96>
Screenshot: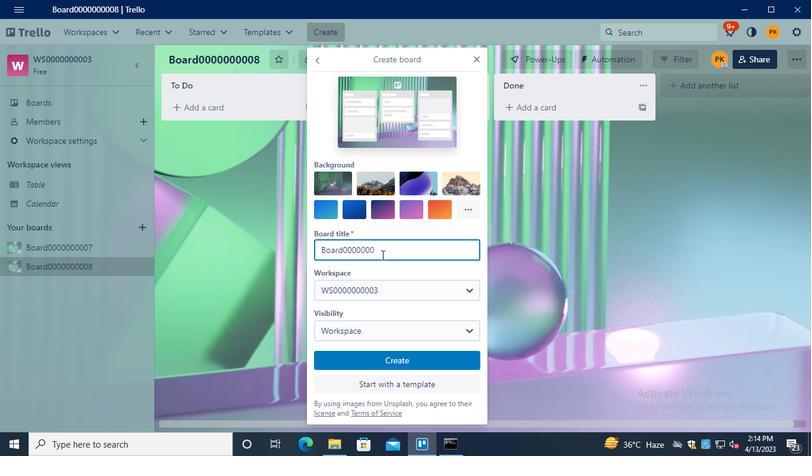 
Action: Keyboard <96>
Screenshot: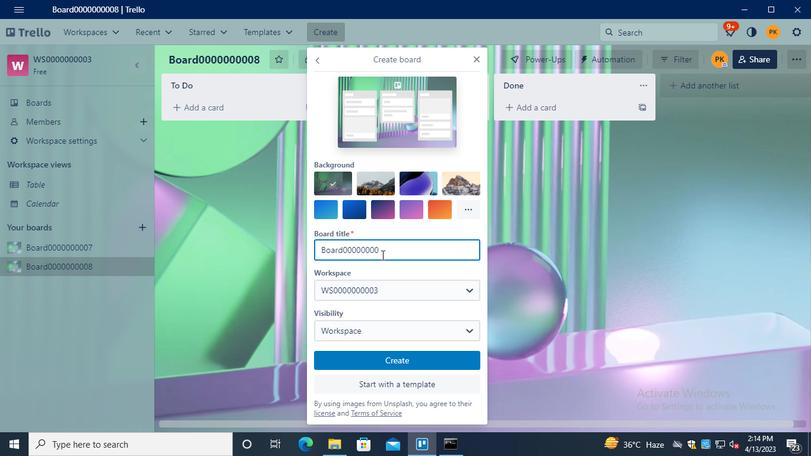 
Action: Keyboard <105>
Screenshot: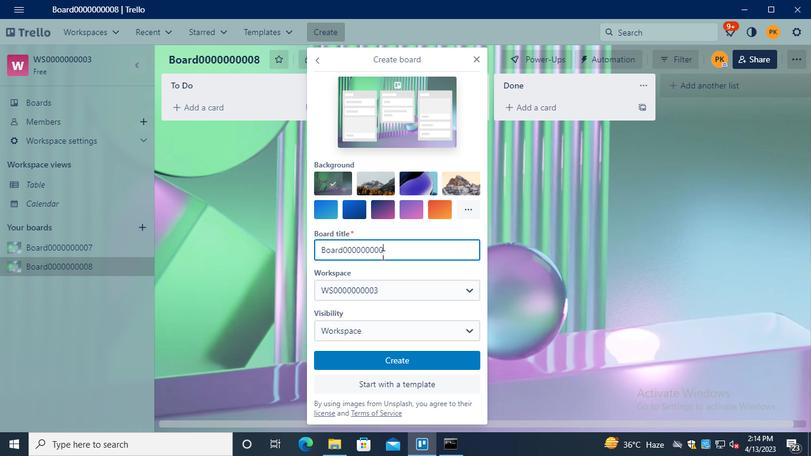 
Action: Mouse moved to (390, 334)
Screenshot: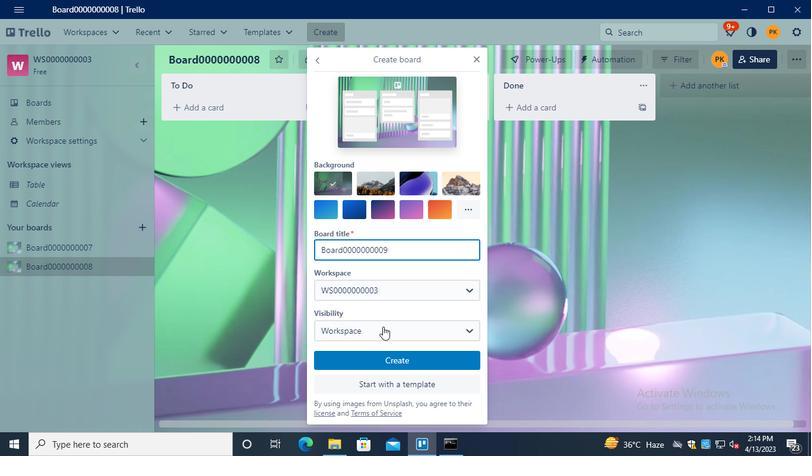 
Action: Mouse pressed left at (390, 334)
Screenshot: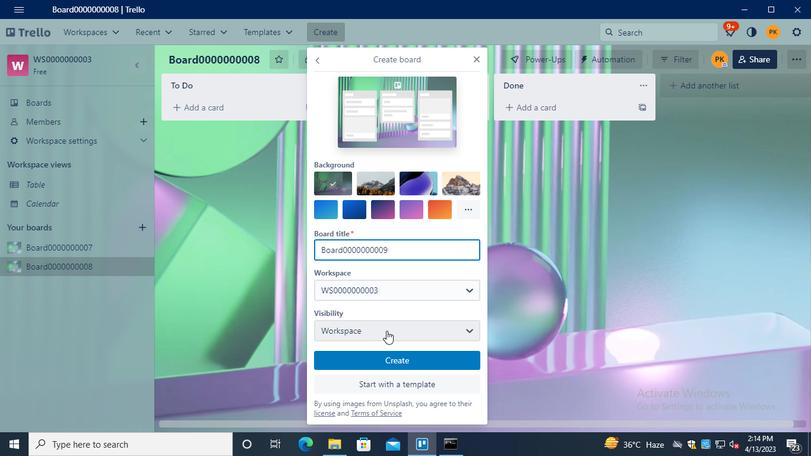 
Action: Mouse moved to (371, 397)
Screenshot: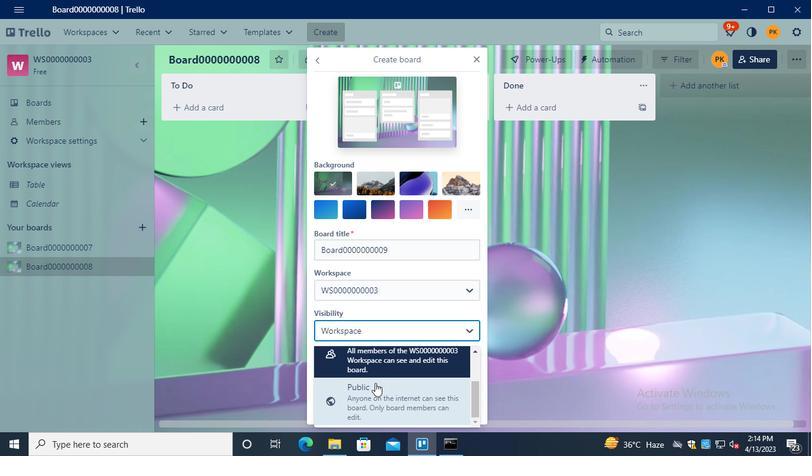 
Action: Mouse pressed left at (371, 397)
Screenshot: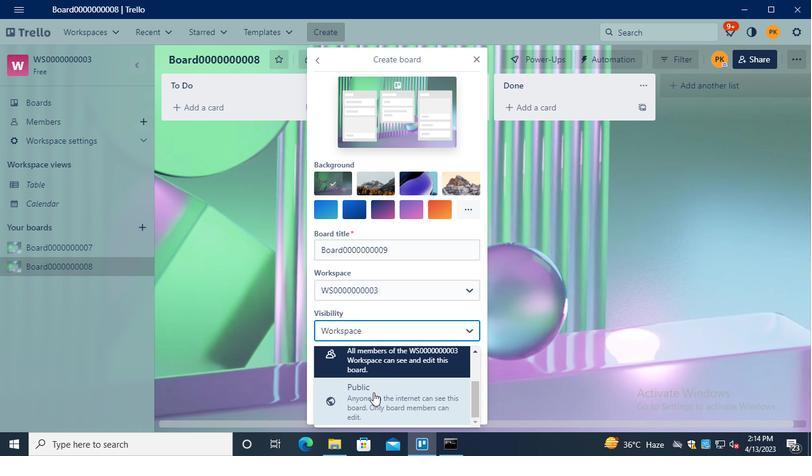 
Action: Mouse moved to (404, 411)
Screenshot: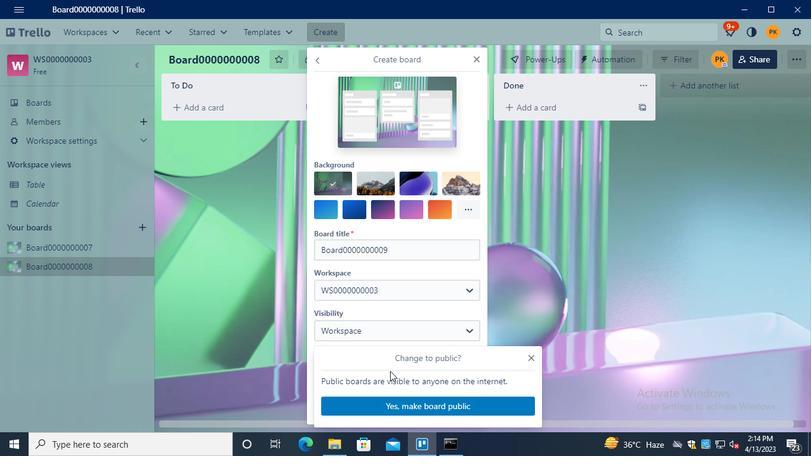 
Action: Mouse pressed left at (404, 411)
Screenshot: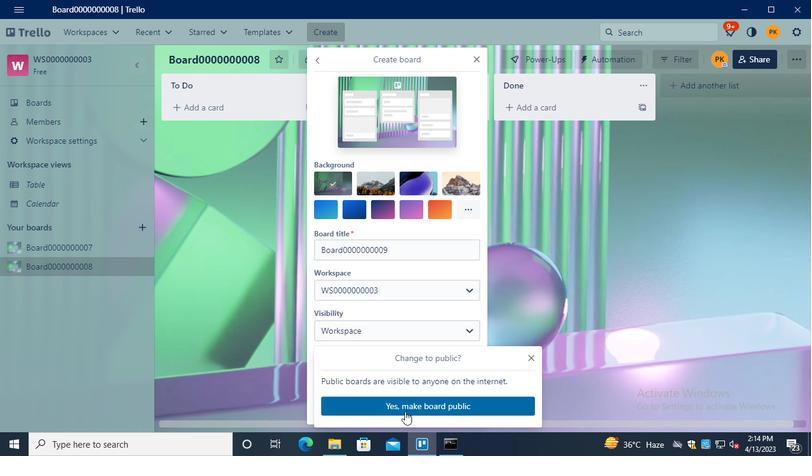 
Action: Mouse moved to (414, 366)
Screenshot: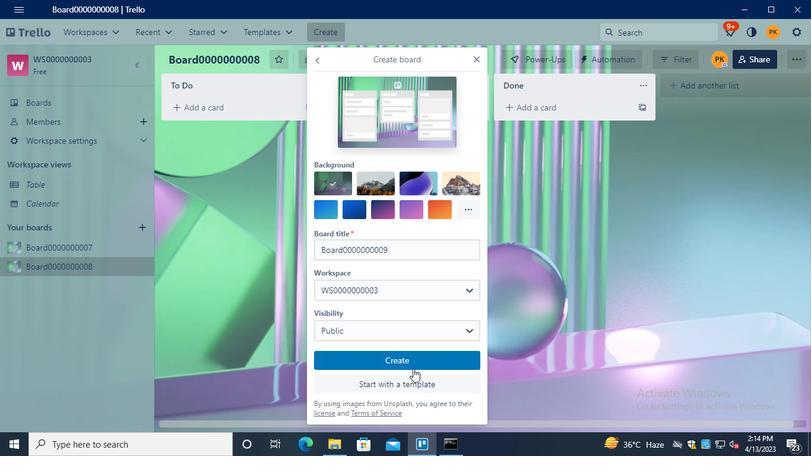 
Action: Mouse pressed left at (414, 366)
Screenshot: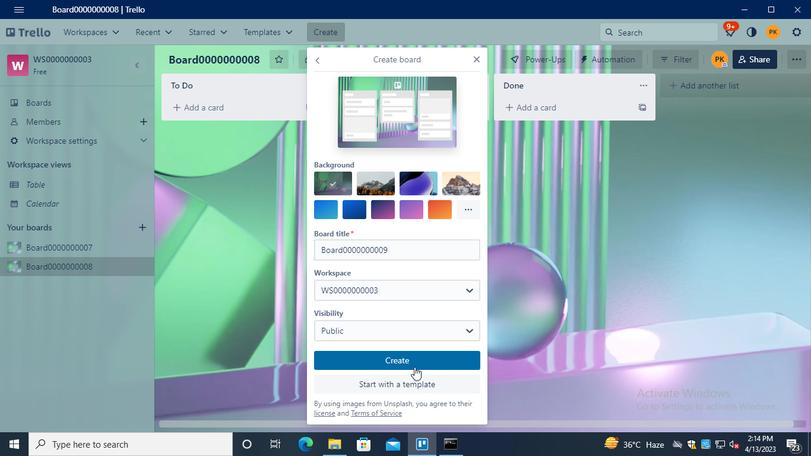 
Action: Mouse moved to (56, 251)
Screenshot: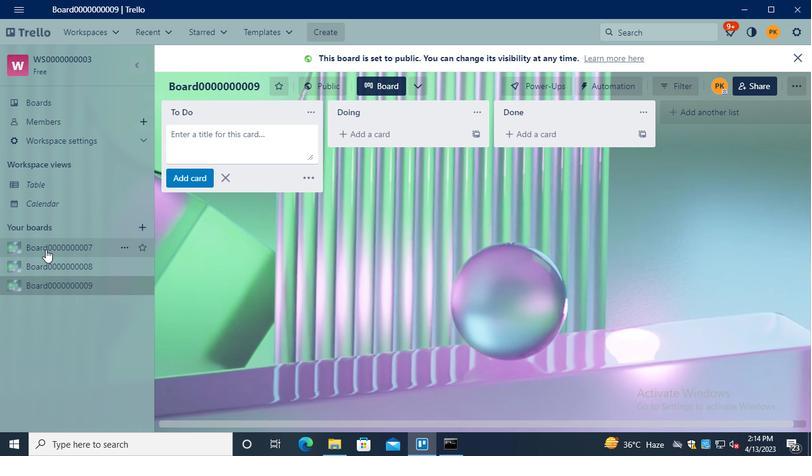 
Action: Mouse pressed left at (56, 251)
Screenshot: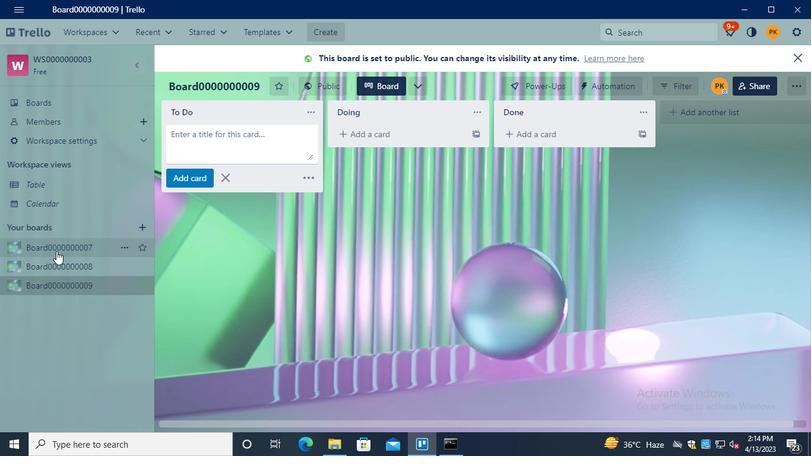 
Action: Mouse moved to (218, 111)
Screenshot: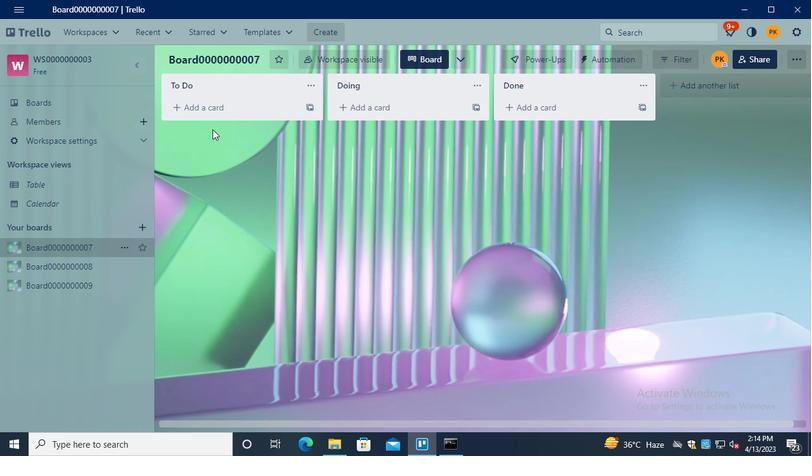 
Action: Mouse pressed left at (218, 111)
Screenshot: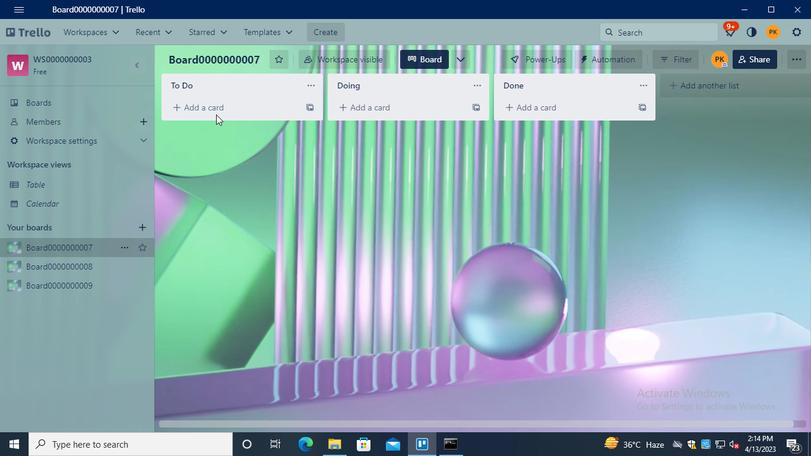 
Action: Mouse moved to (203, 138)
Screenshot: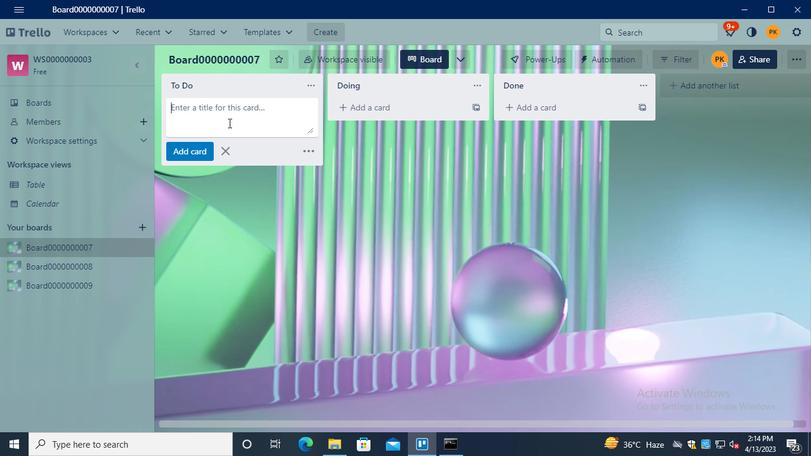 
Action: Keyboard Key.shift
Screenshot: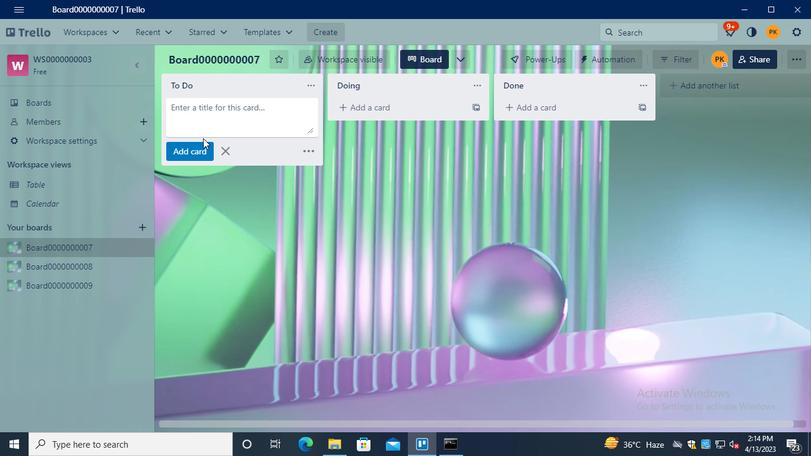 
Action: Keyboard C
Screenshot: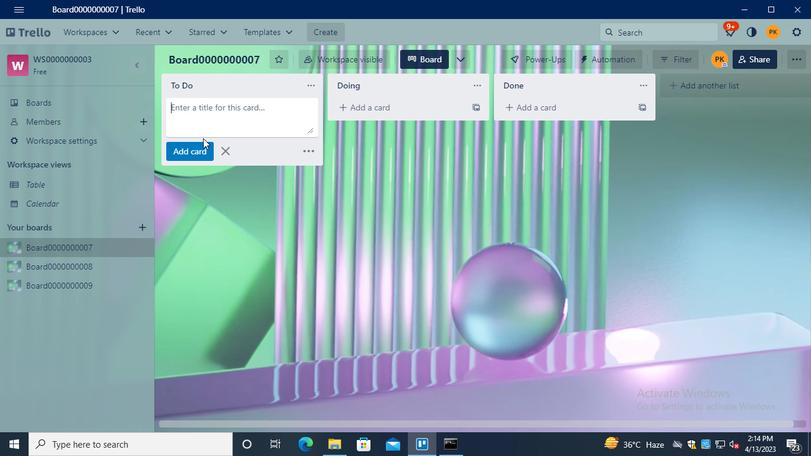 
Action: Keyboard a
Screenshot: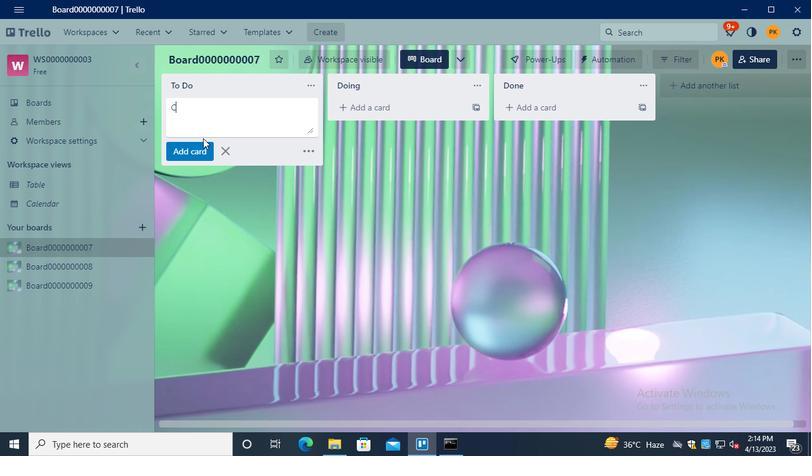 
Action: Keyboard r
Screenshot: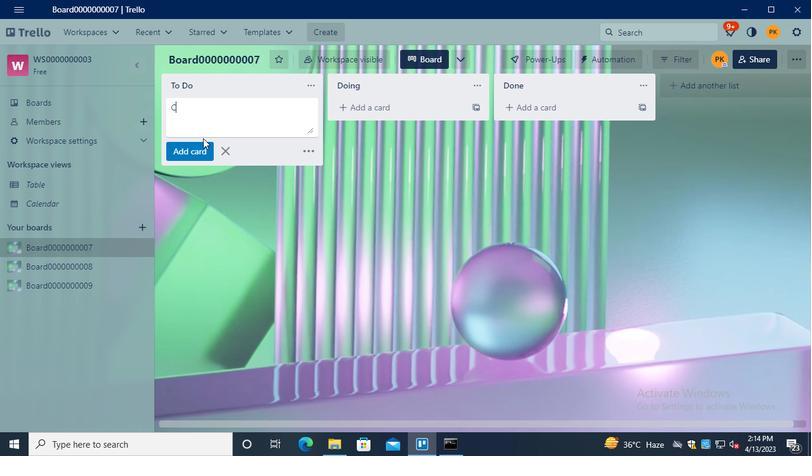 
Action: Keyboard d
Screenshot: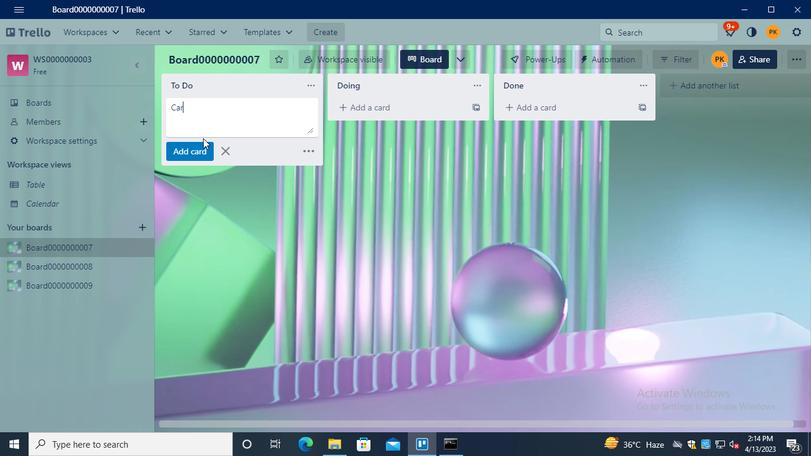 
Action: Keyboard <96>
Screenshot: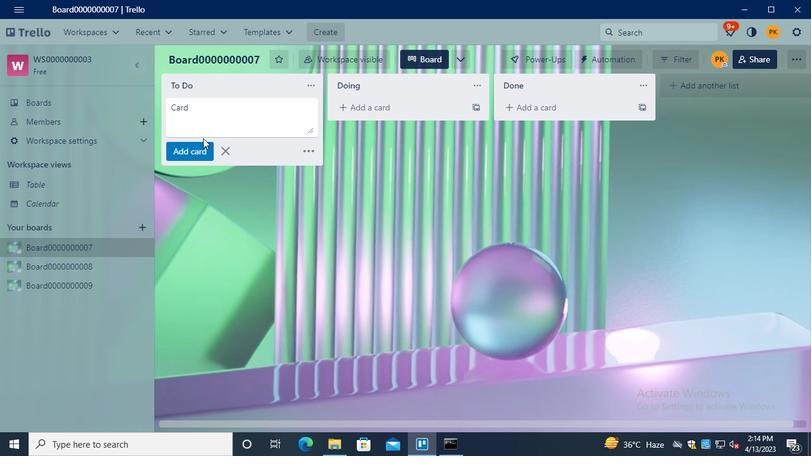 
Action: Keyboard <96>
Screenshot: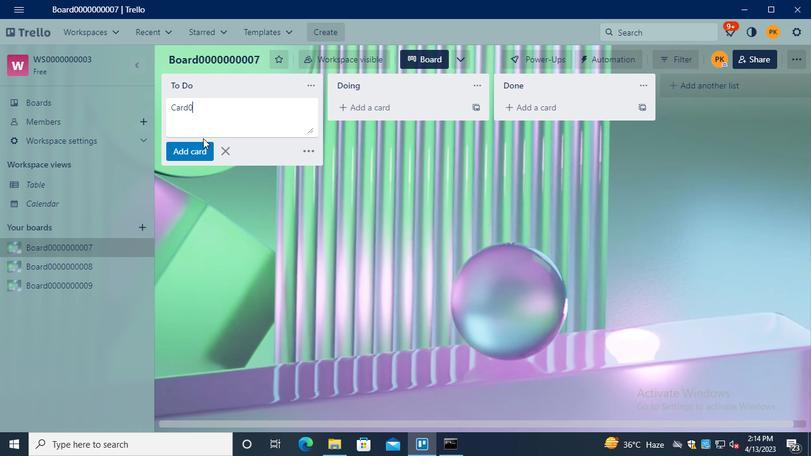 
Action: Keyboard <96>
Screenshot: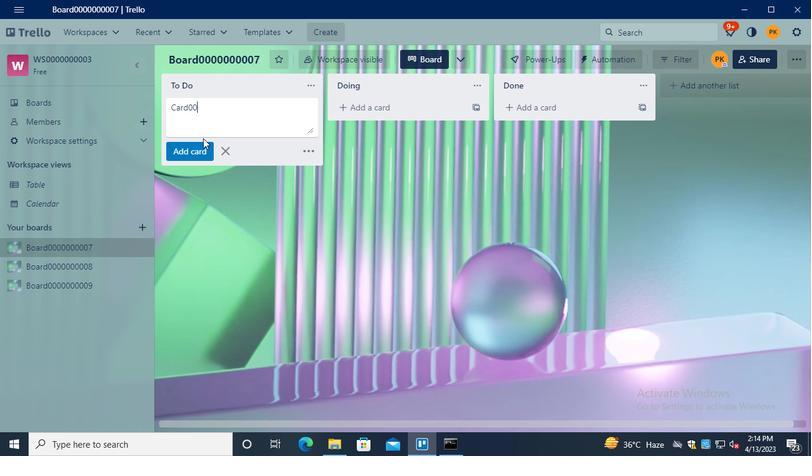 
Action: Keyboard <96>
Screenshot: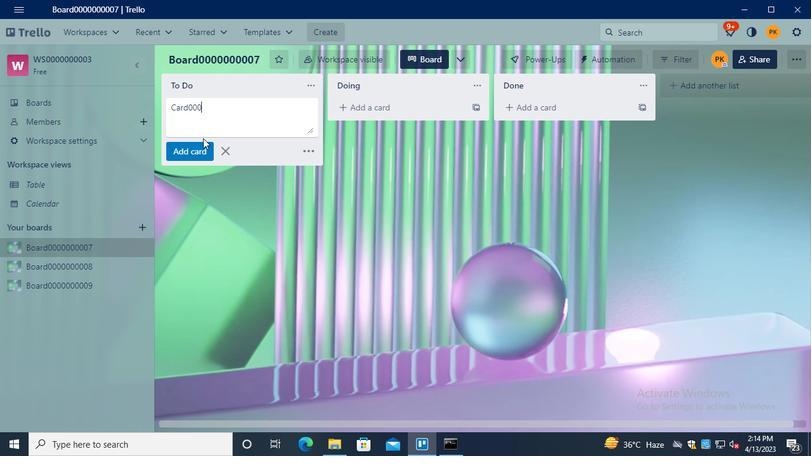 
Action: Keyboard <96>
Screenshot: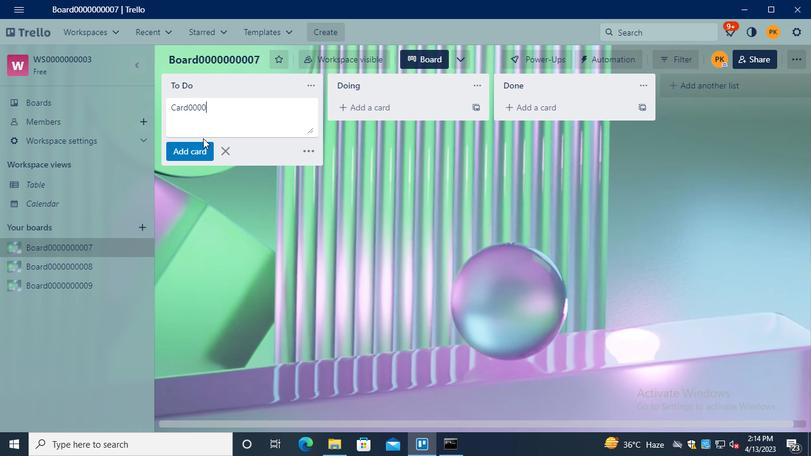 
Action: Keyboard <96>
Screenshot: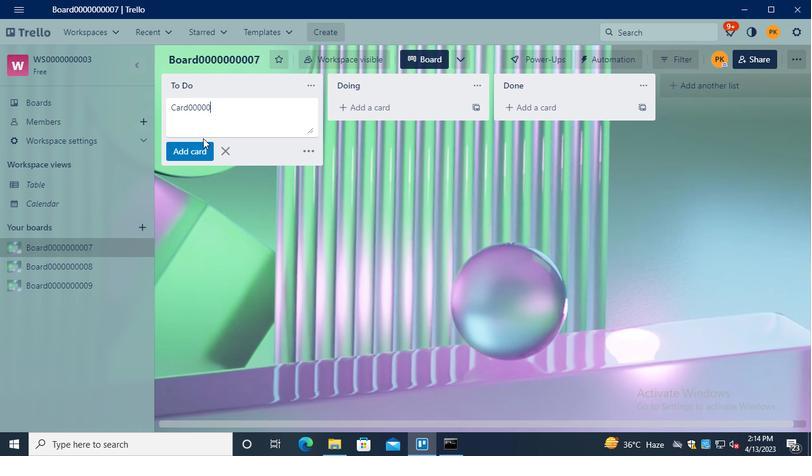 
Action: Keyboard <96>
Screenshot: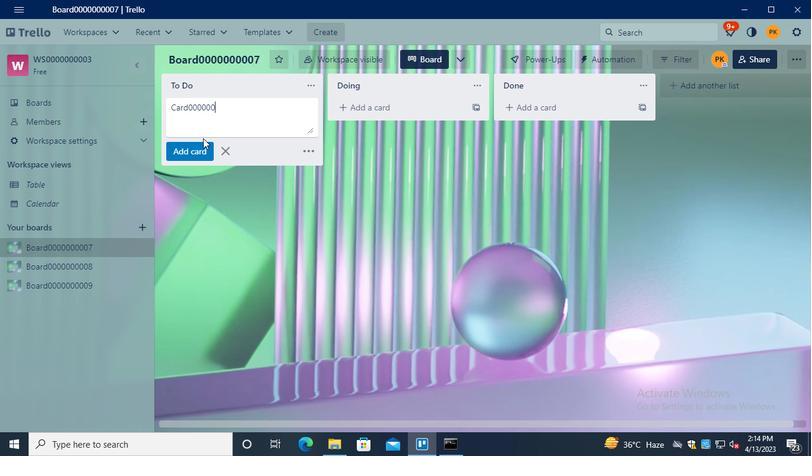 
Action: Keyboard <96>
Screenshot: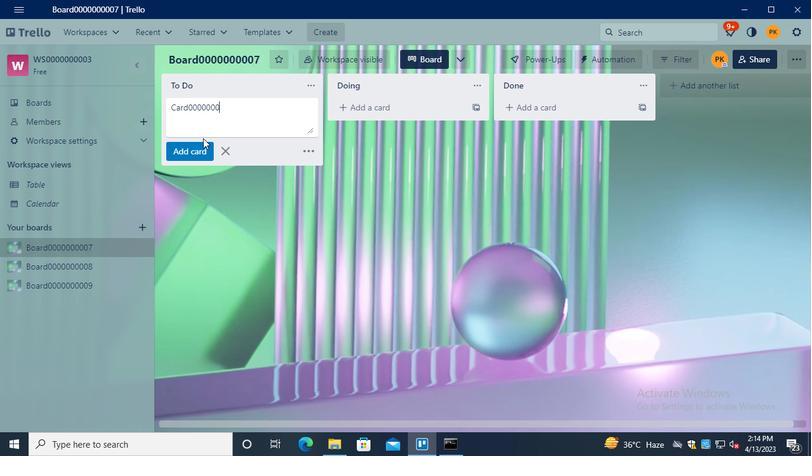 
Action: Keyboard <98>
Screenshot: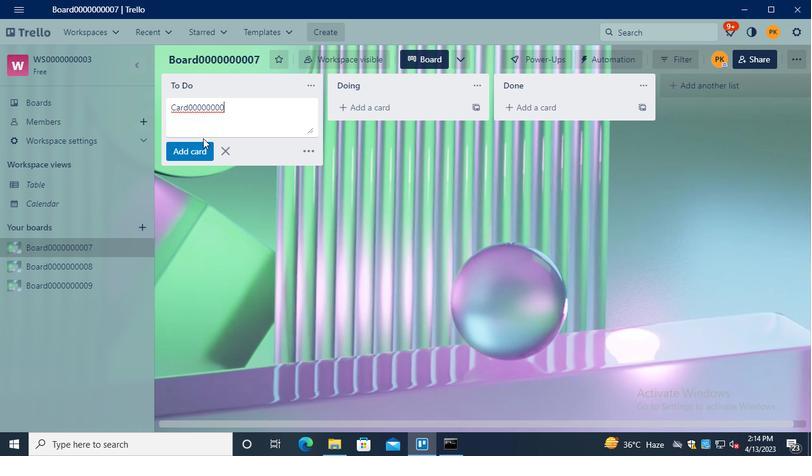
Action: Keyboard <101>
Screenshot: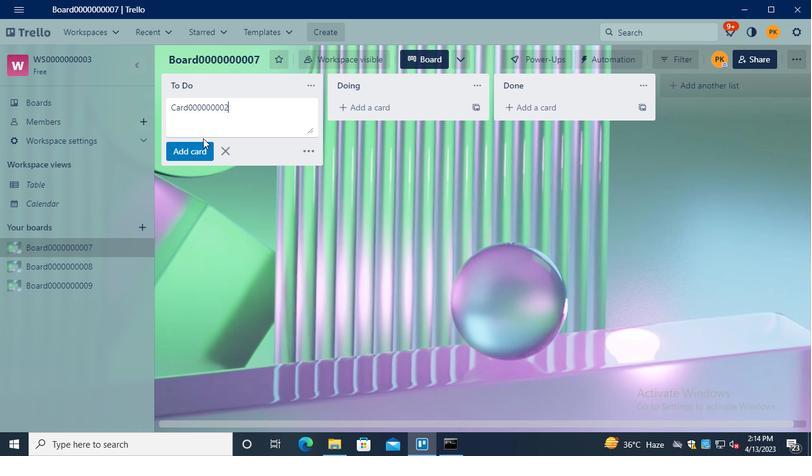 
Action: Mouse moved to (217, 121)
Screenshot: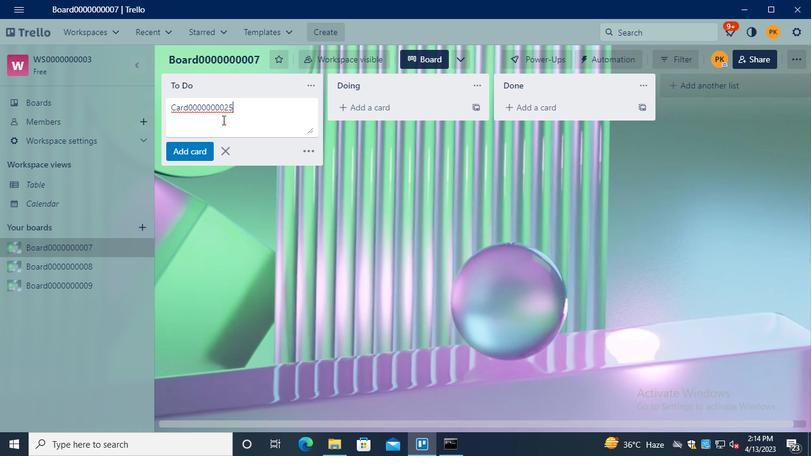 
Action: Keyboard Key.enter
Screenshot: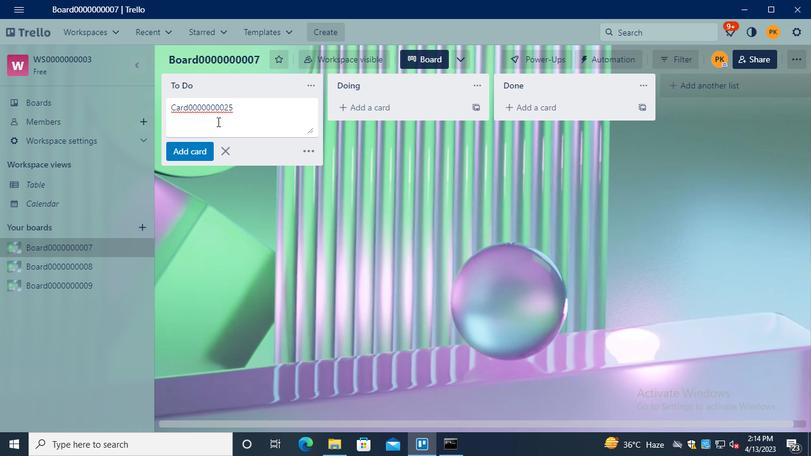 
Action: Mouse moved to (270, 140)
Screenshot: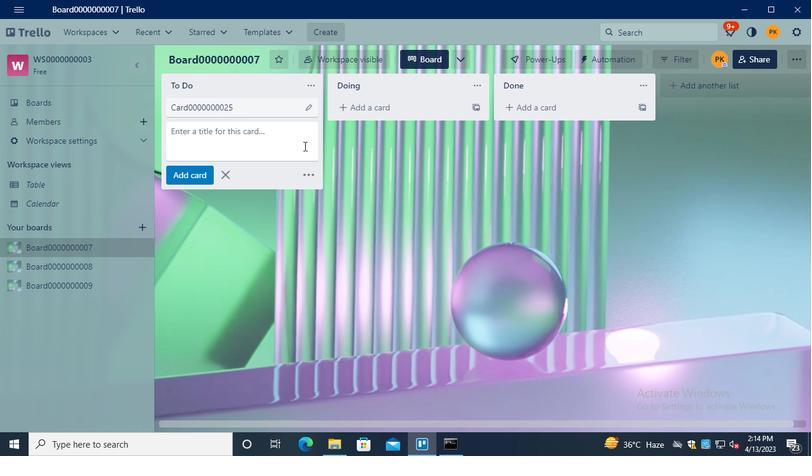 
Action: Mouse pressed left at (270, 140)
Screenshot: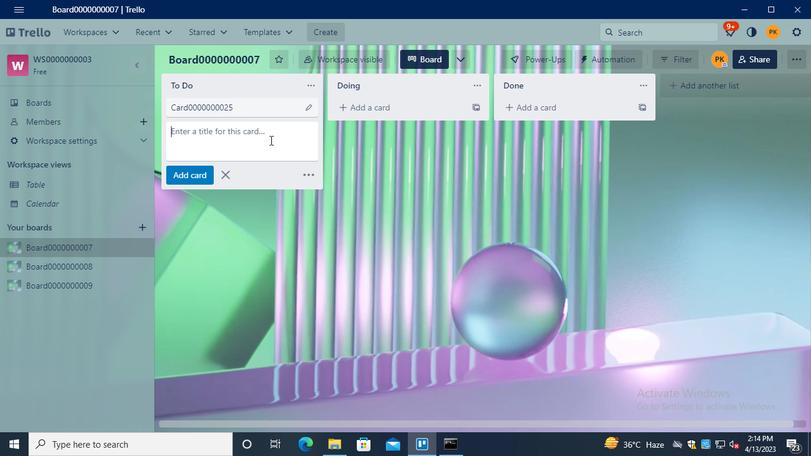 
Action: Mouse moved to (267, 140)
Screenshot: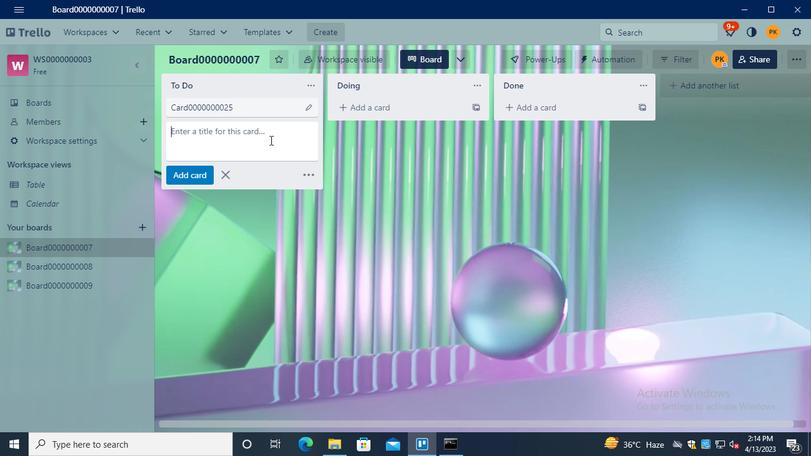 
Action: Keyboard Key.shift
Screenshot: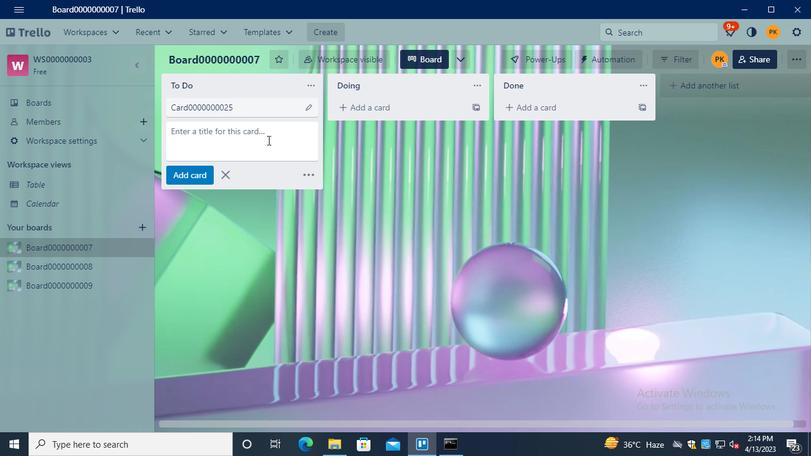 
Action: Keyboard C
Screenshot: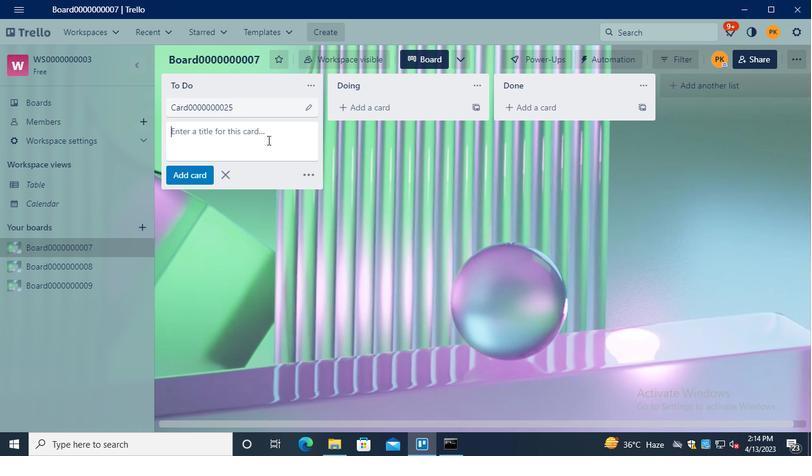
Action: Keyboard a
Screenshot: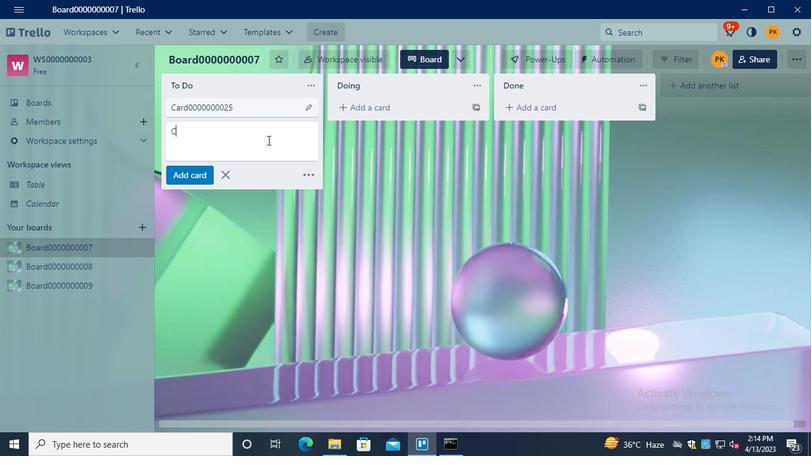 
Action: Keyboard r
Screenshot: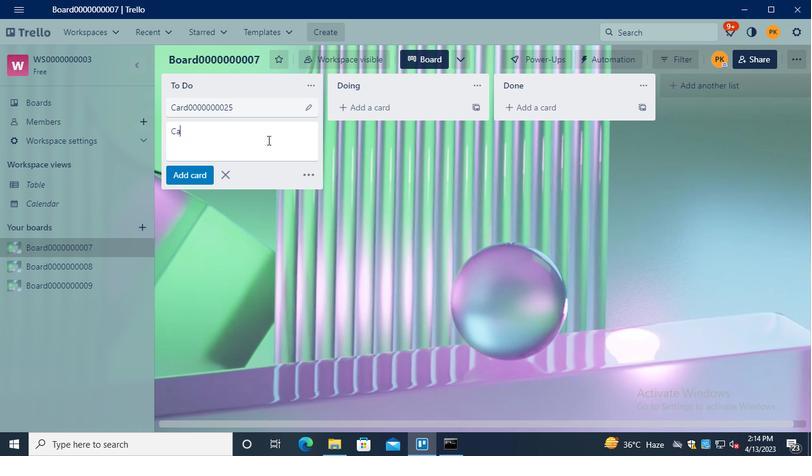 
Action: Keyboard d
Screenshot: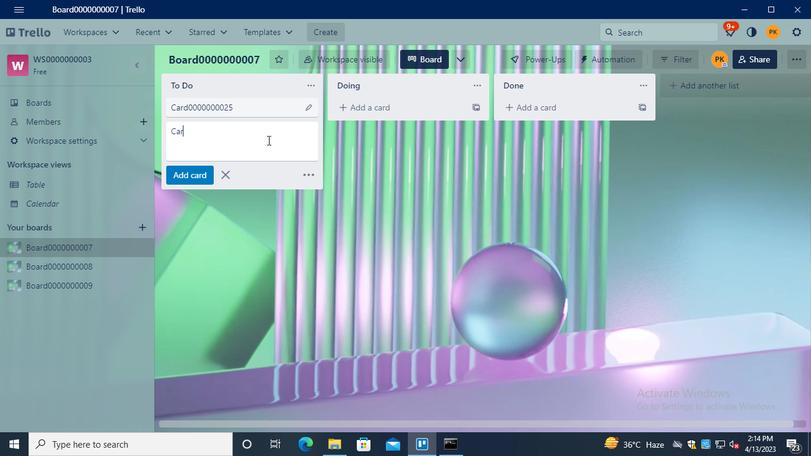 
Action: Keyboard <96>
Screenshot: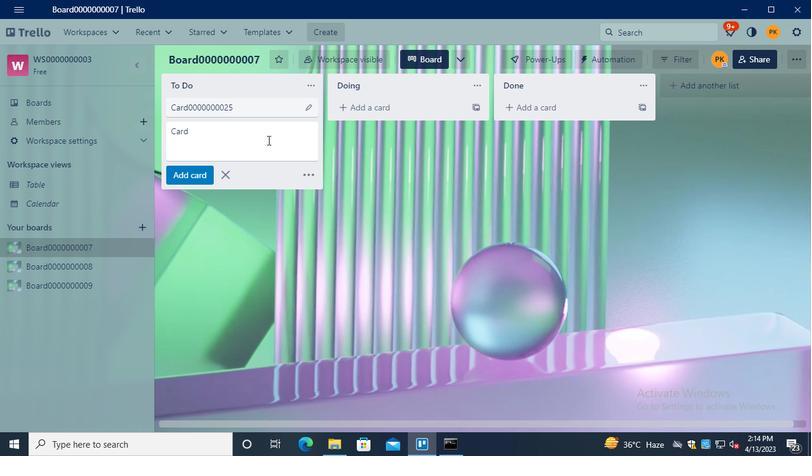 
Action: Keyboard <96>
Screenshot: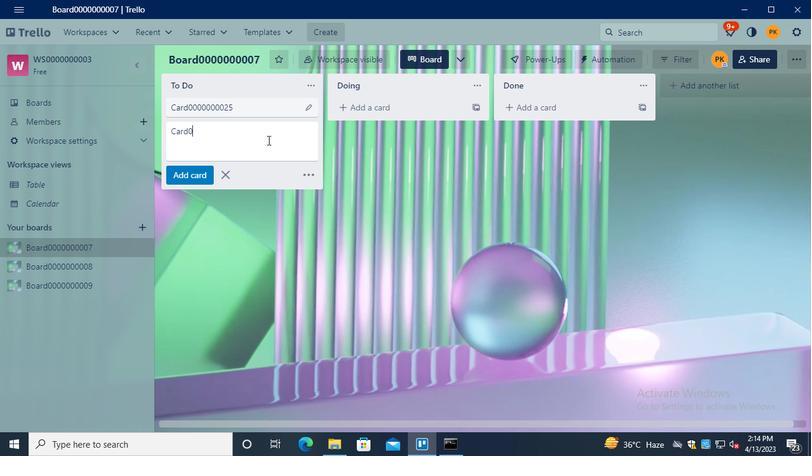 
Action: Keyboard <96>
Screenshot: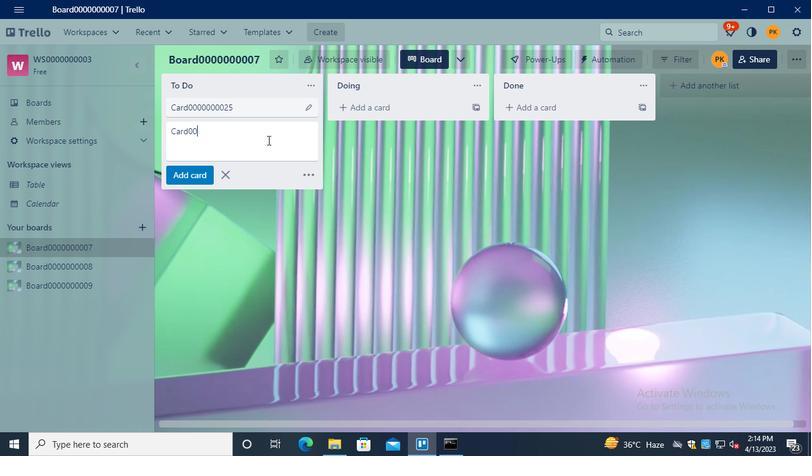 
Action: Keyboard <96>
Screenshot: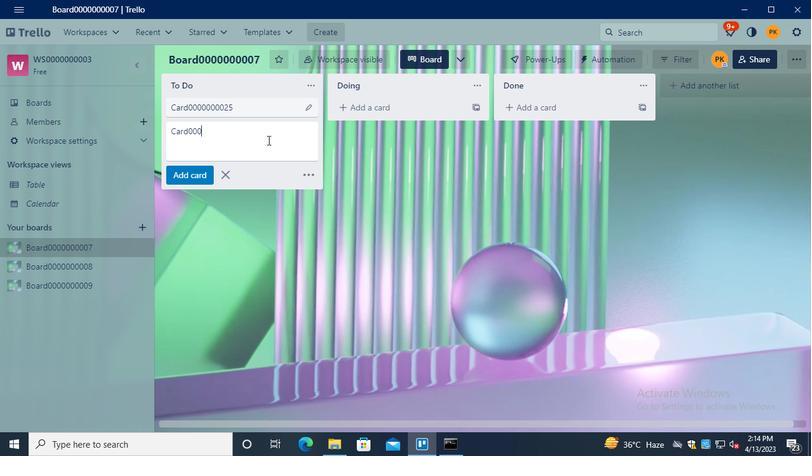
Action: Keyboard <96>
Screenshot: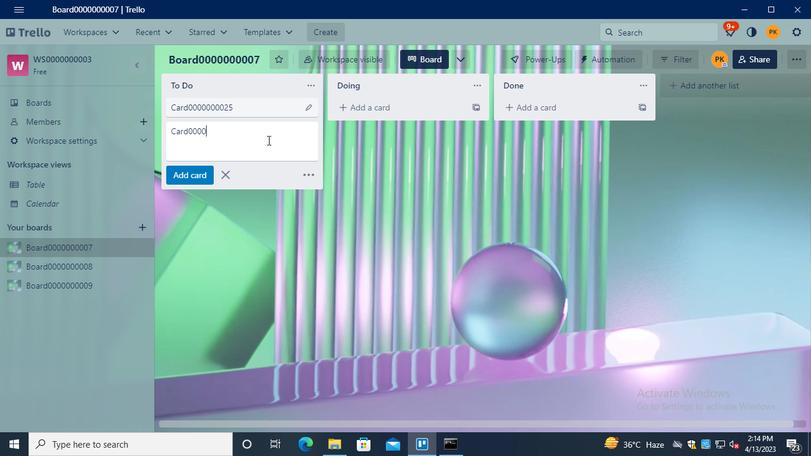 
Action: Keyboard <96>
Screenshot: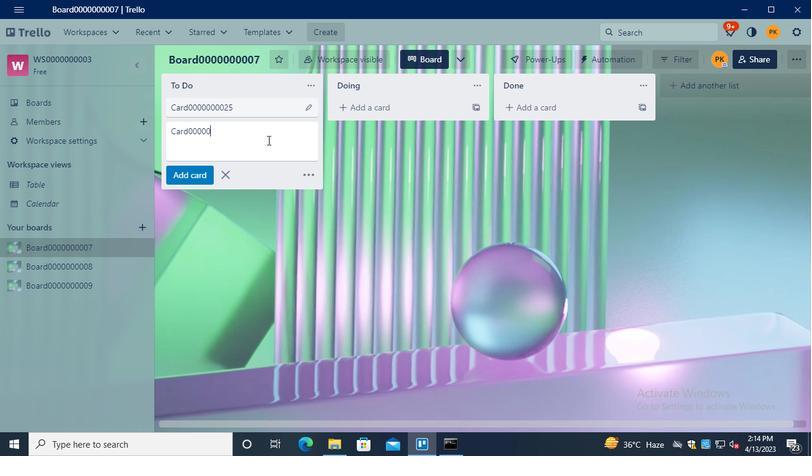 
Action: Keyboard <96>
Screenshot: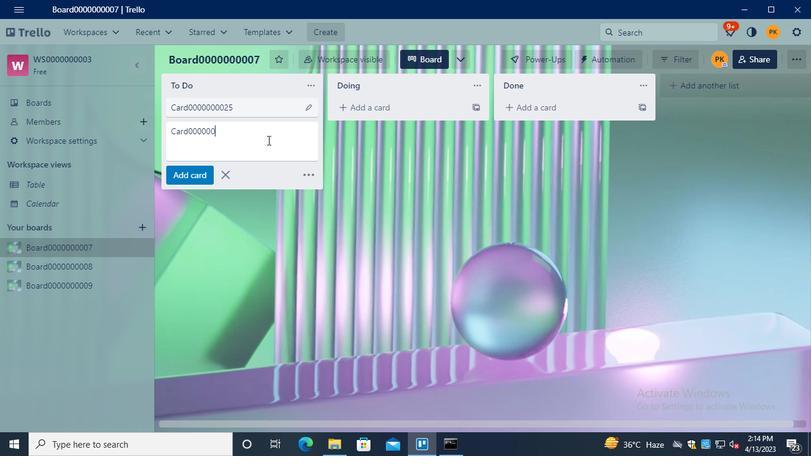 
Action: Keyboard <96>
Screenshot: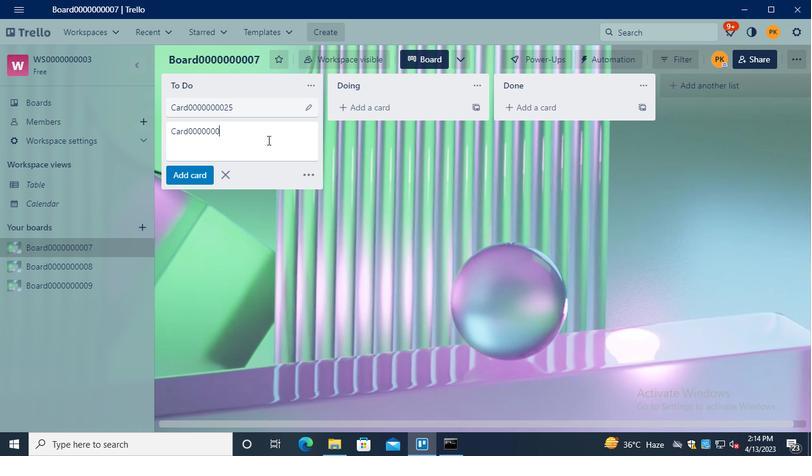 
Action: Keyboard <98>
Screenshot: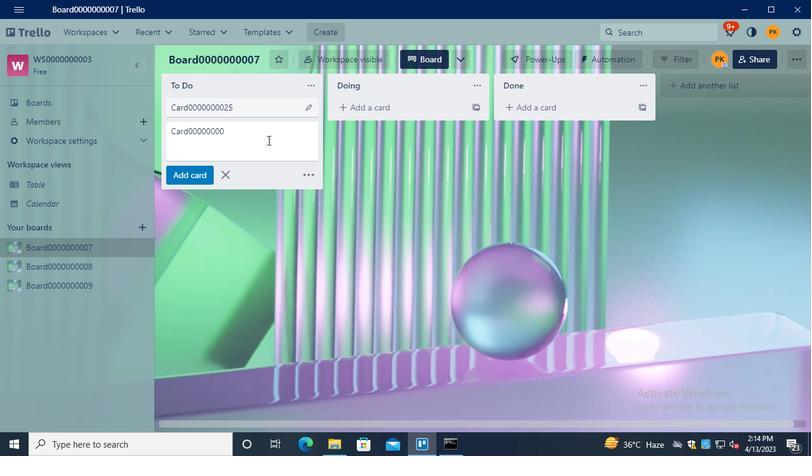 
Action: Keyboard <102>
Screenshot: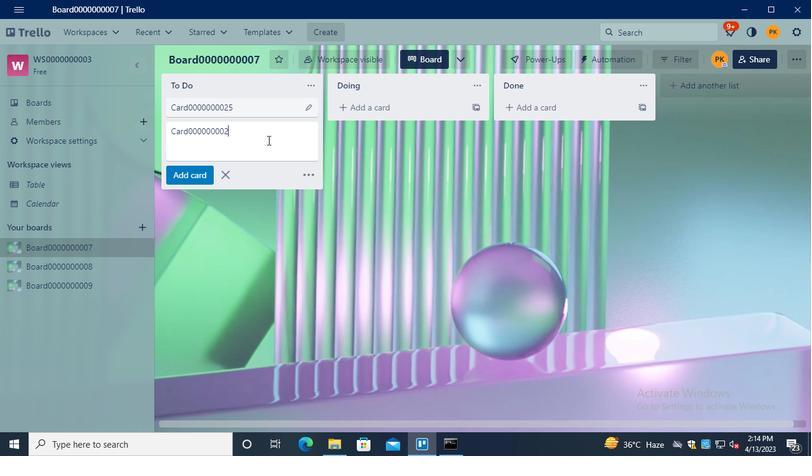 
Action: Keyboard Key.enter
Screenshot: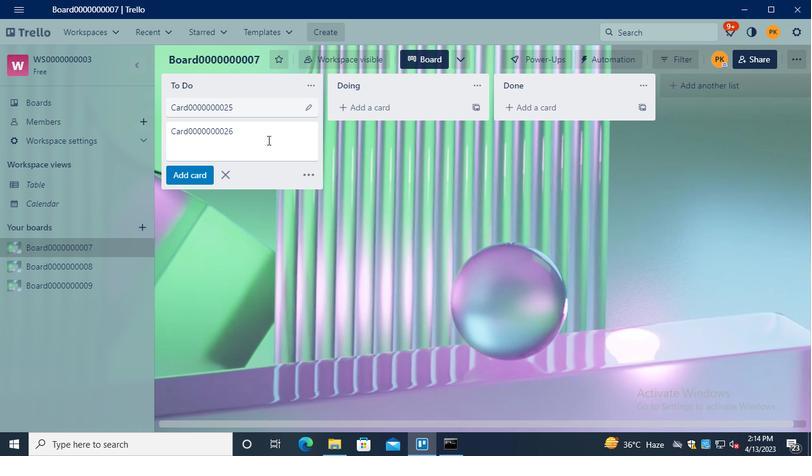 
Action: Keyboard Key.alt_l
Screenshot: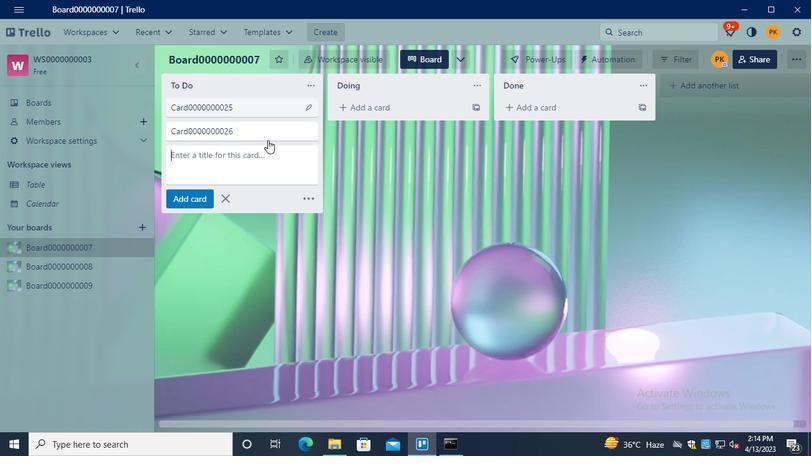 
Action: Keyboard Key.tab
Screenshot: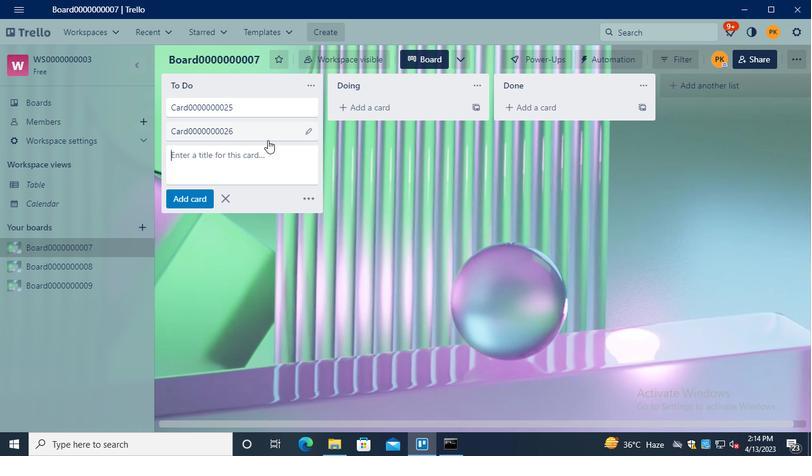 
Action: Mouse moved to (598, 41)
Screenshot: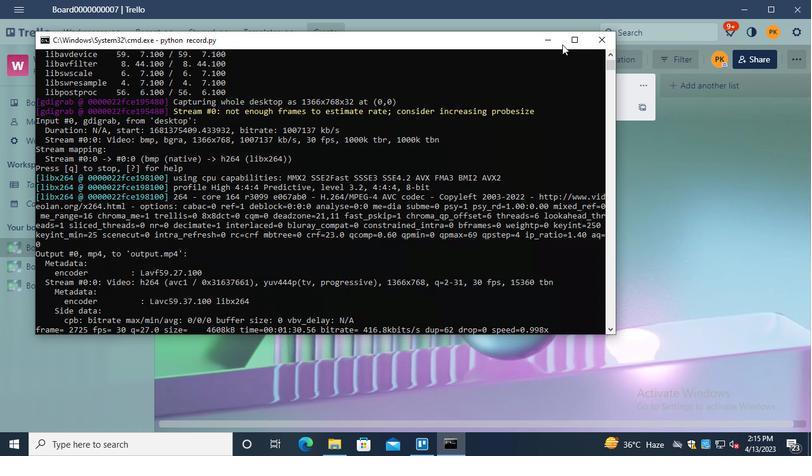 
Action: Mouse pressed left at (598, 41)
Screenshot: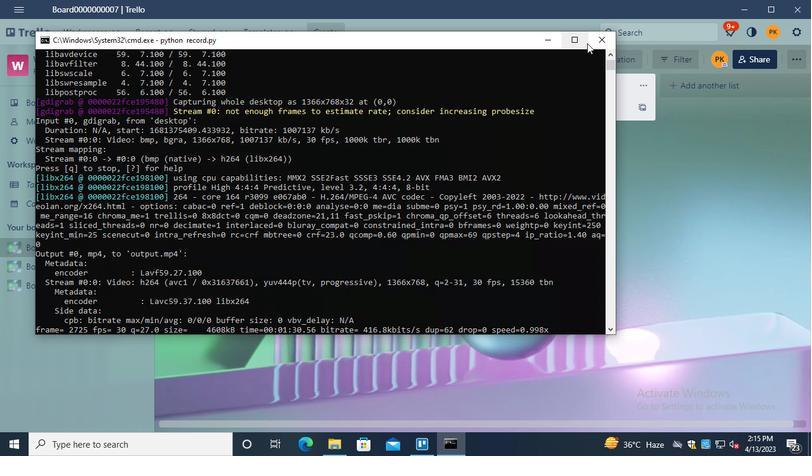 
